 Task: Open Card User Acceptance Testing in Board Diversity and Inclusion Metrics and Reporting to Workspace Customer Relationship Management and add a team member Softage.2@softage.net, a label Green, a checklist Translation, an attachment from your computer, a color Green and finally, add a card description 'Schedule team training session on new software' and a comment 'Given the potential impact of this task on our company long-term goals, let us ensure that we approach it with a sense of strategic foresight.'. Add a start date 'Jan 11, 1900' with a due date 'Jan 18, 1900'
Action: Mouse moved to (100, 362)
Screenshot: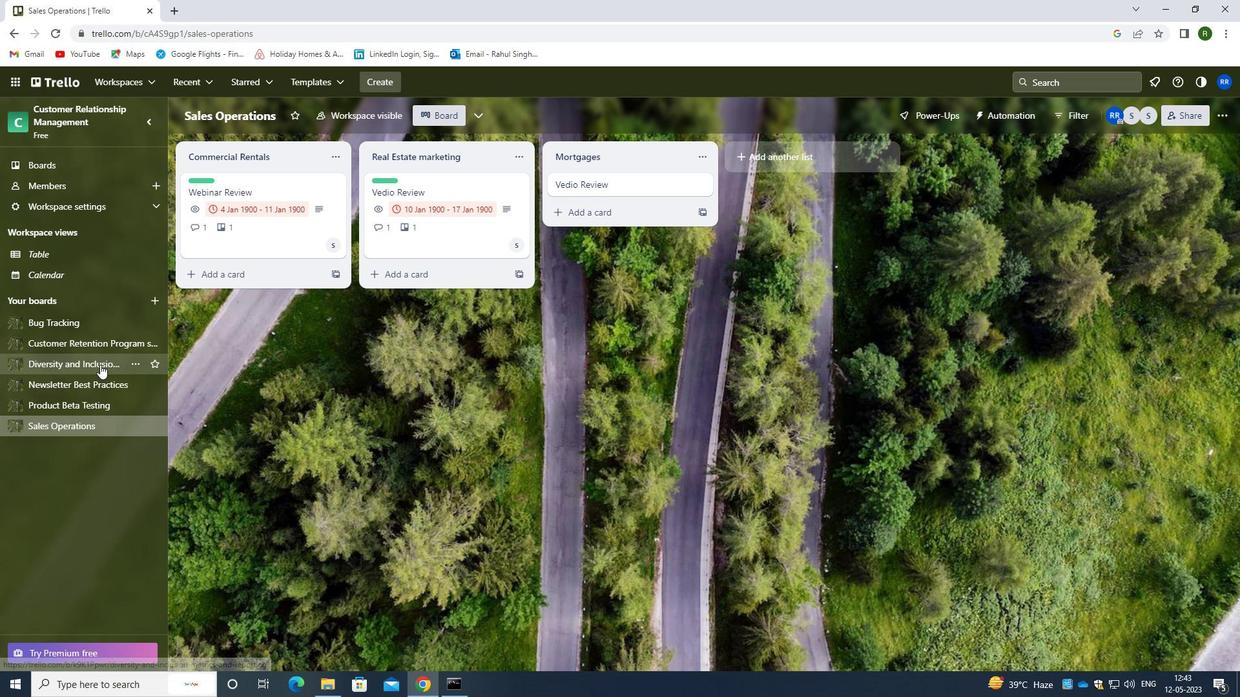 
Action: Mouse pressed left at (100, 362)
Screenshot: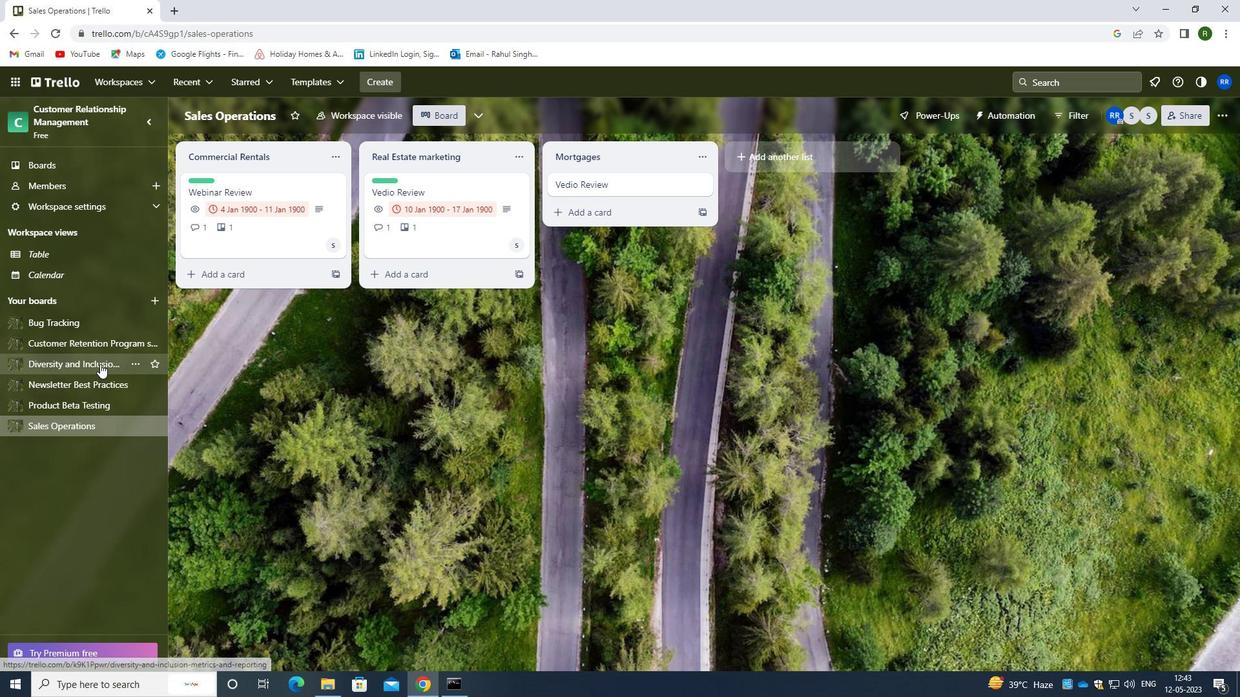 
Action: Mouse moved to (520, 184)
Screenshot: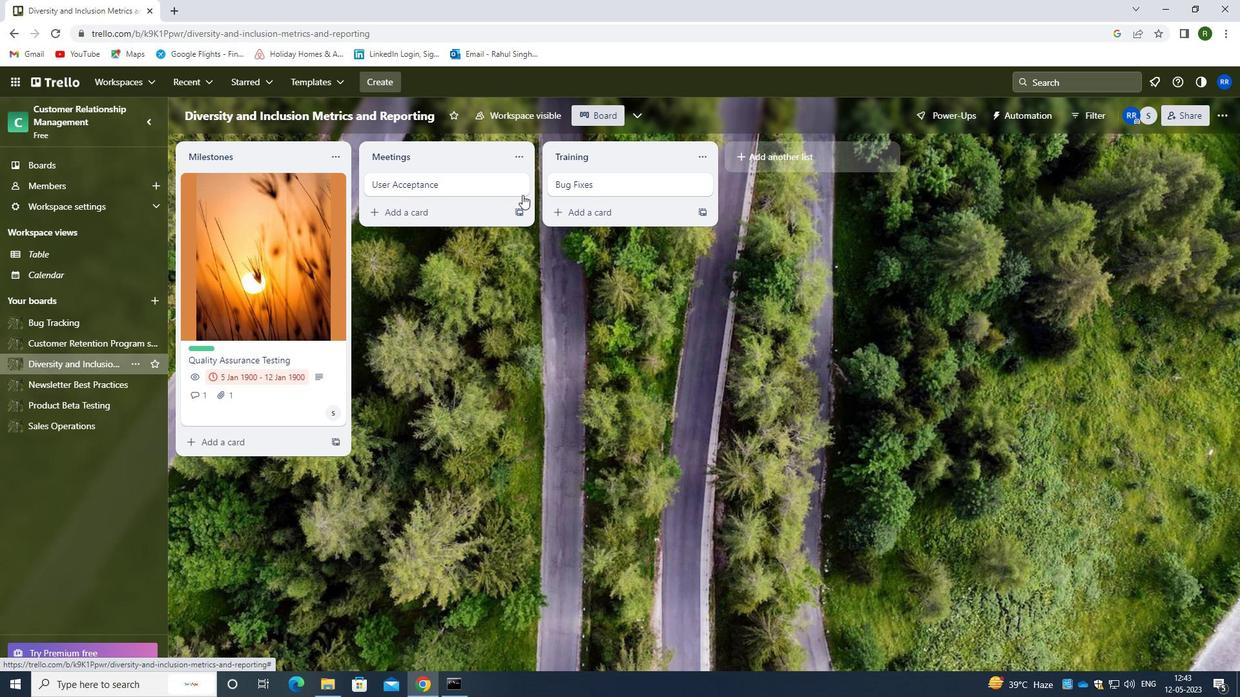 
Action: Mouse pressed left at (520, 184)
Screenshot: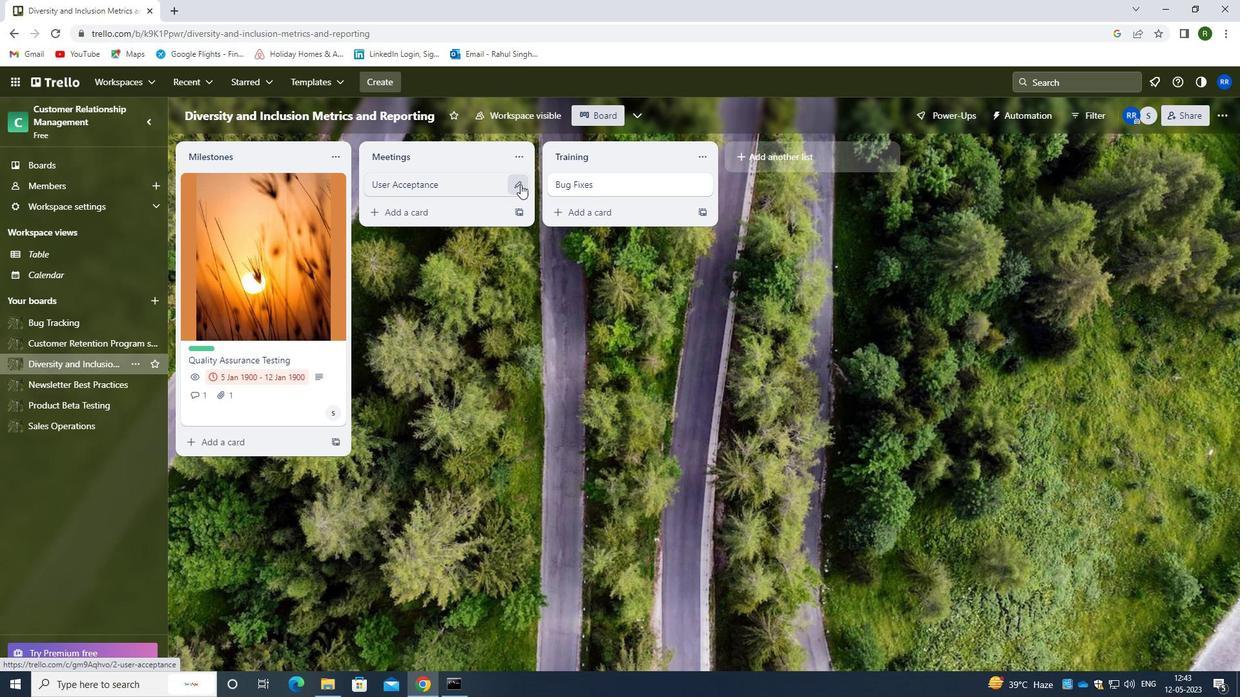 
Action: Mouse moved to (578, 184)
Screenshot: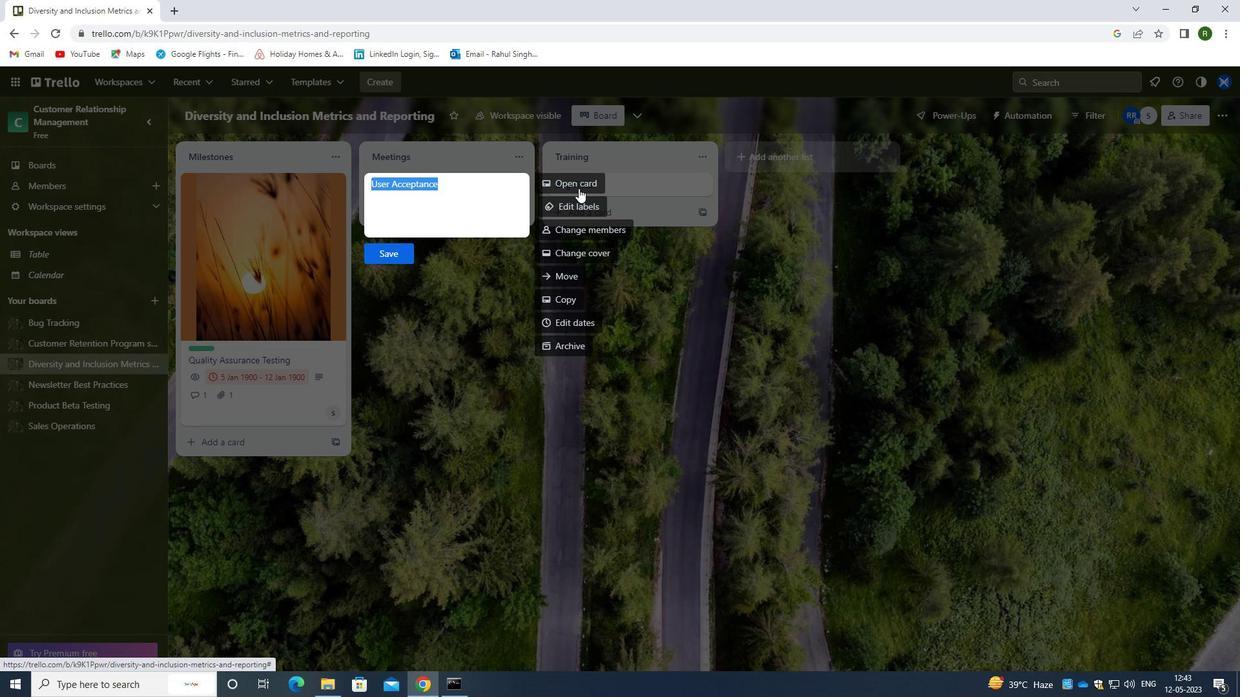 
Action: Mouse pressed left at (578, 184)
Screenshot: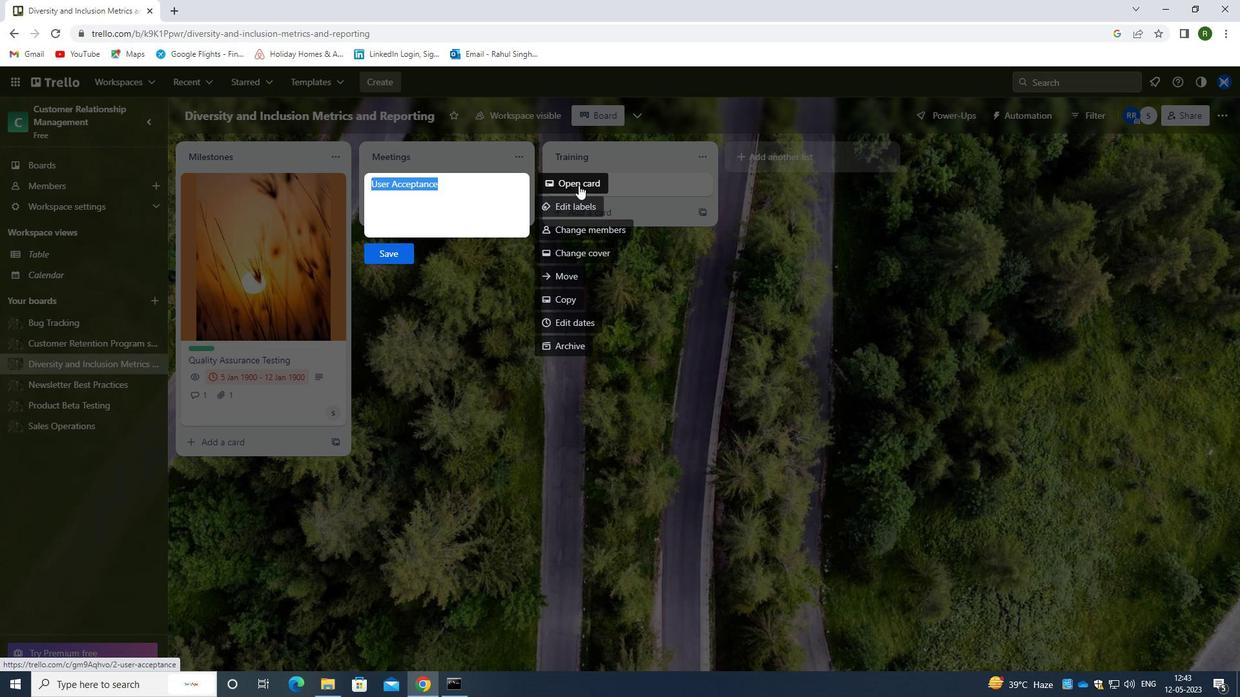 
Action: Mouse moved to (782, 226)
Screenshot: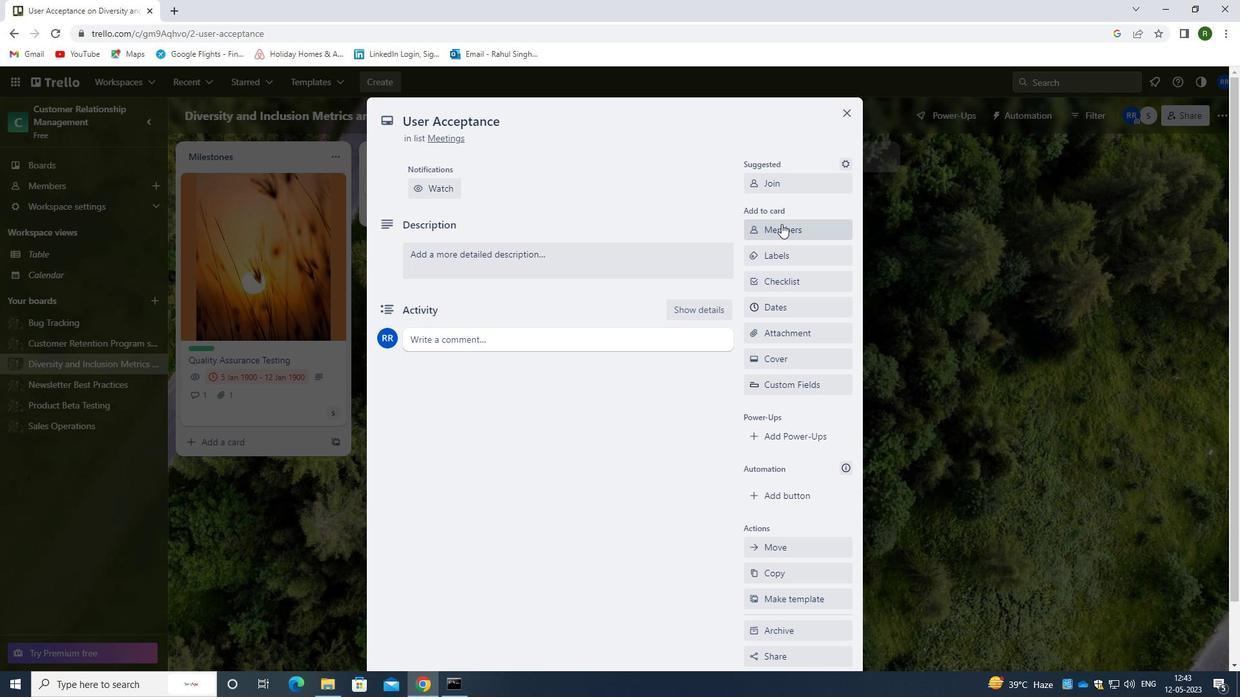 
Action: Mouse pressed left at (782, 226)
Screenshot: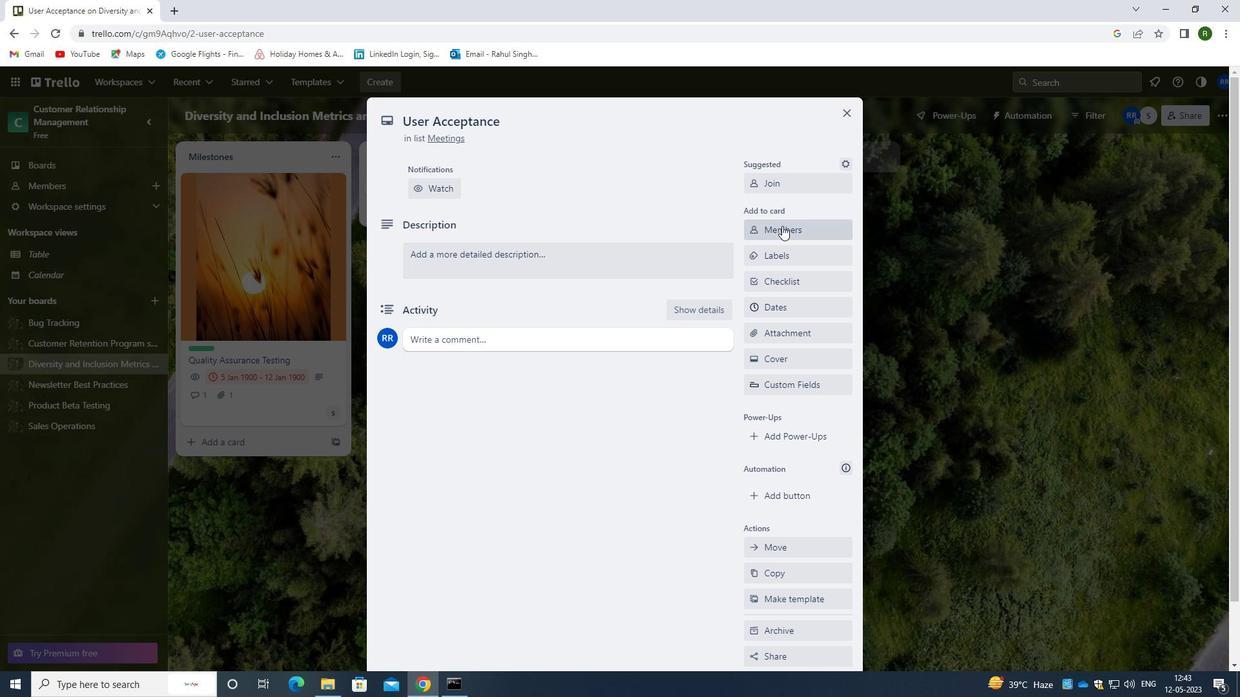 
Action: Mouse moved to (676, 334)
Screenshot: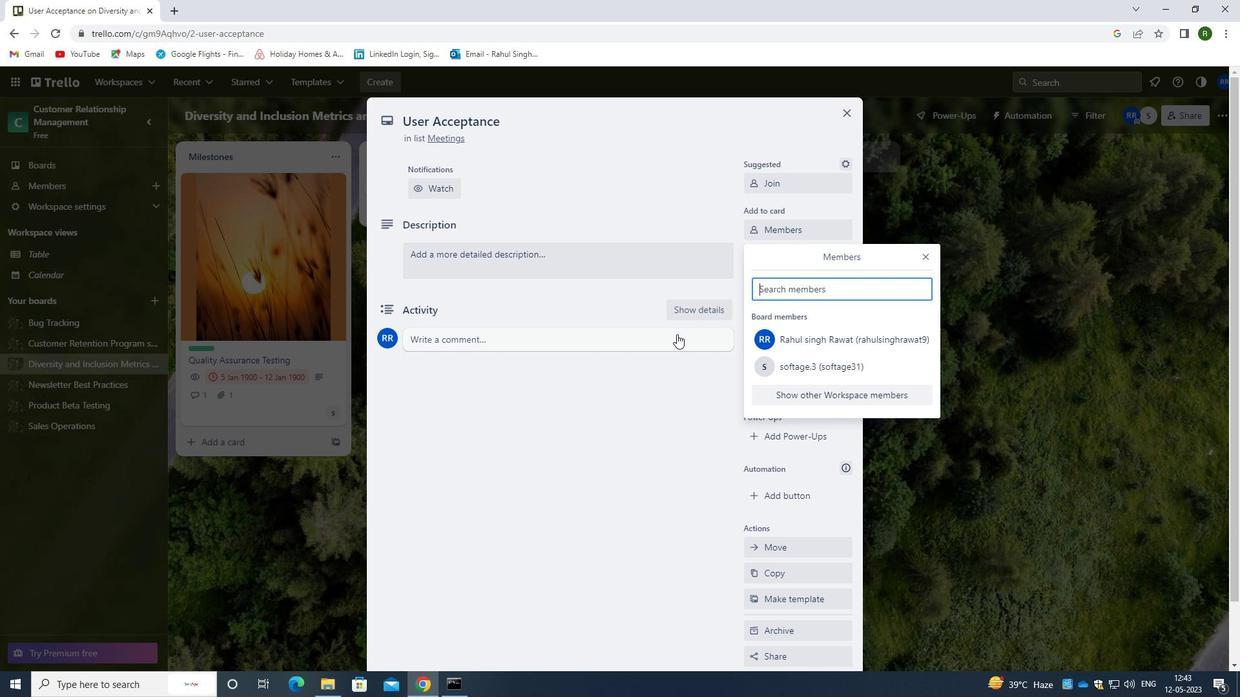 
Action: Key pressed <Key.caps_lock>s<Key.caps_lock>Oftage.2<Key.shift>@SOFTAGE.NET
Screenshot: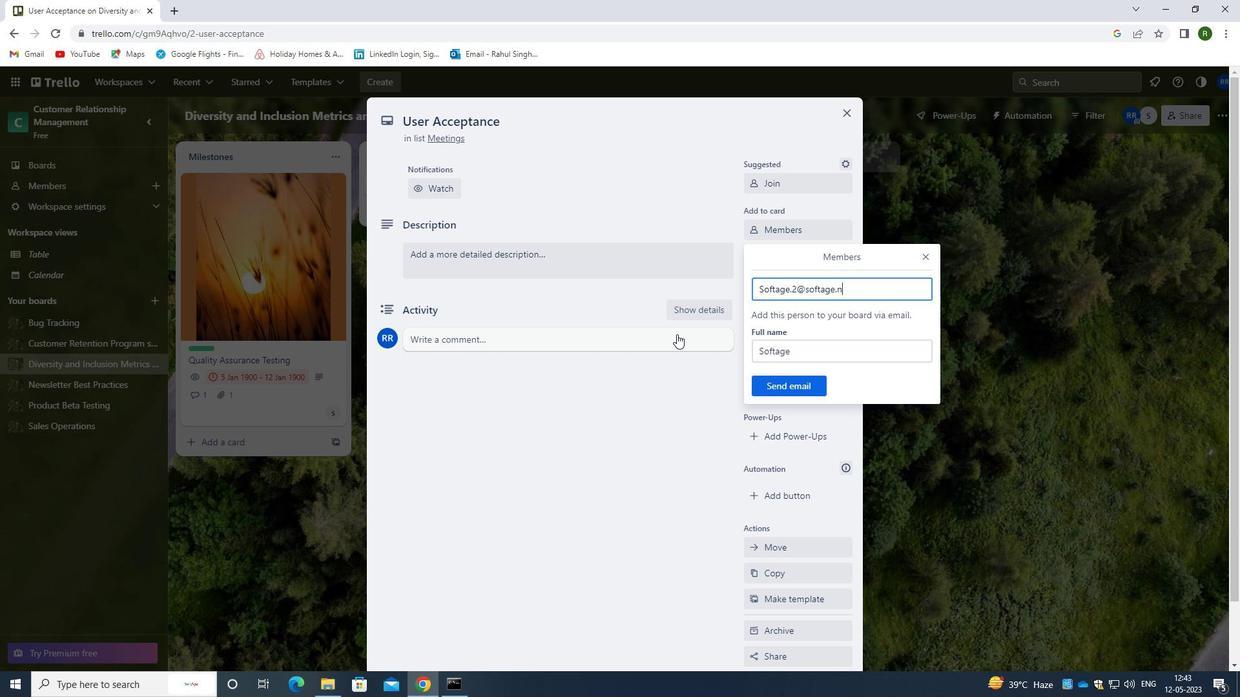 
Action: Mouse moved to (773, 382)
Screenshot: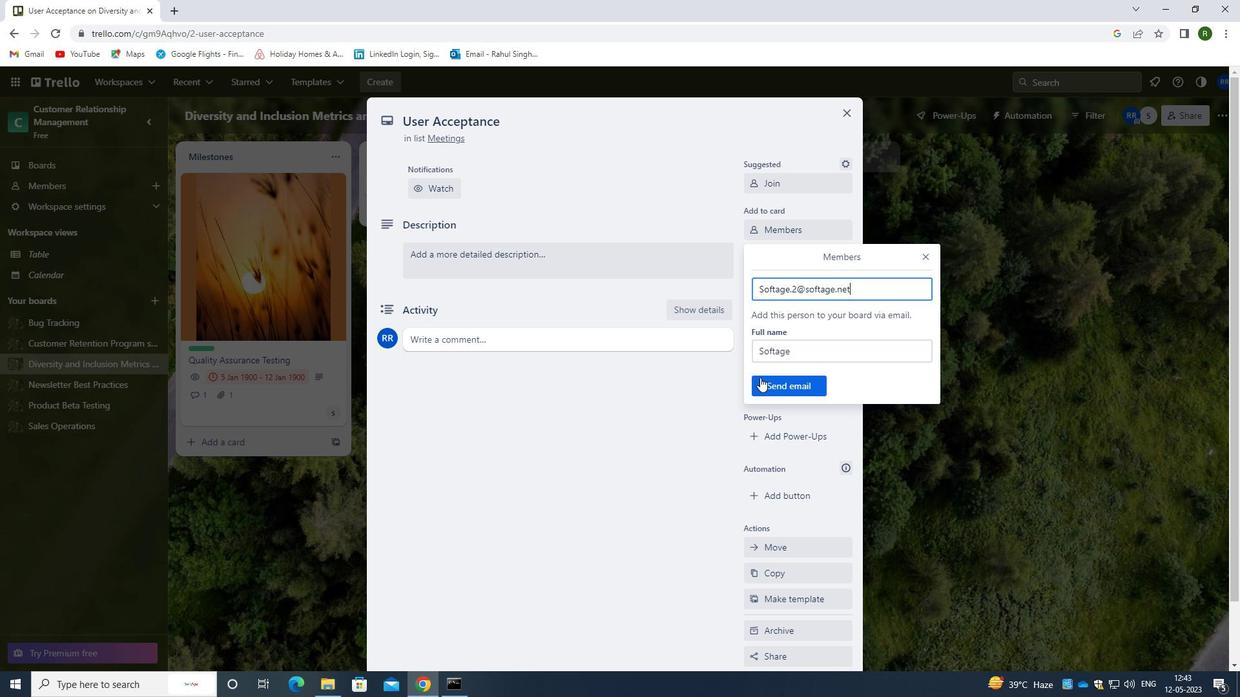 
Action: Mouse pressed left at (773, 382)
Screenshot: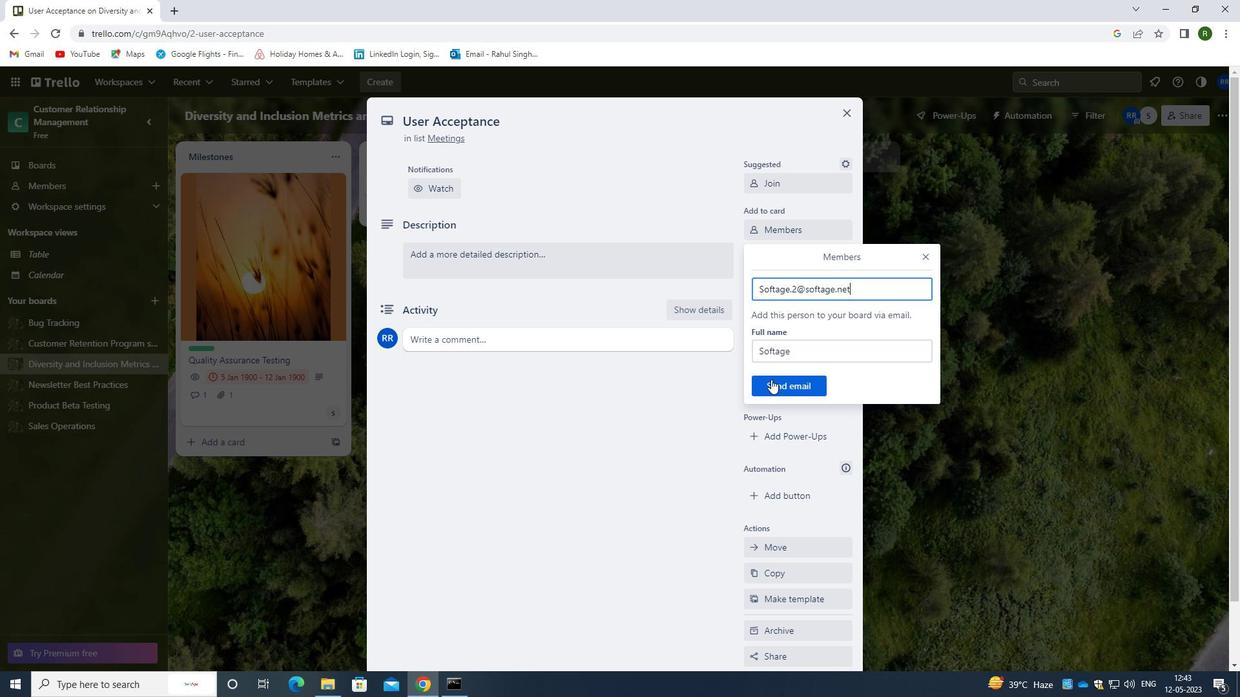 
Action: Mouse moved to (786, 256)
Screenshot: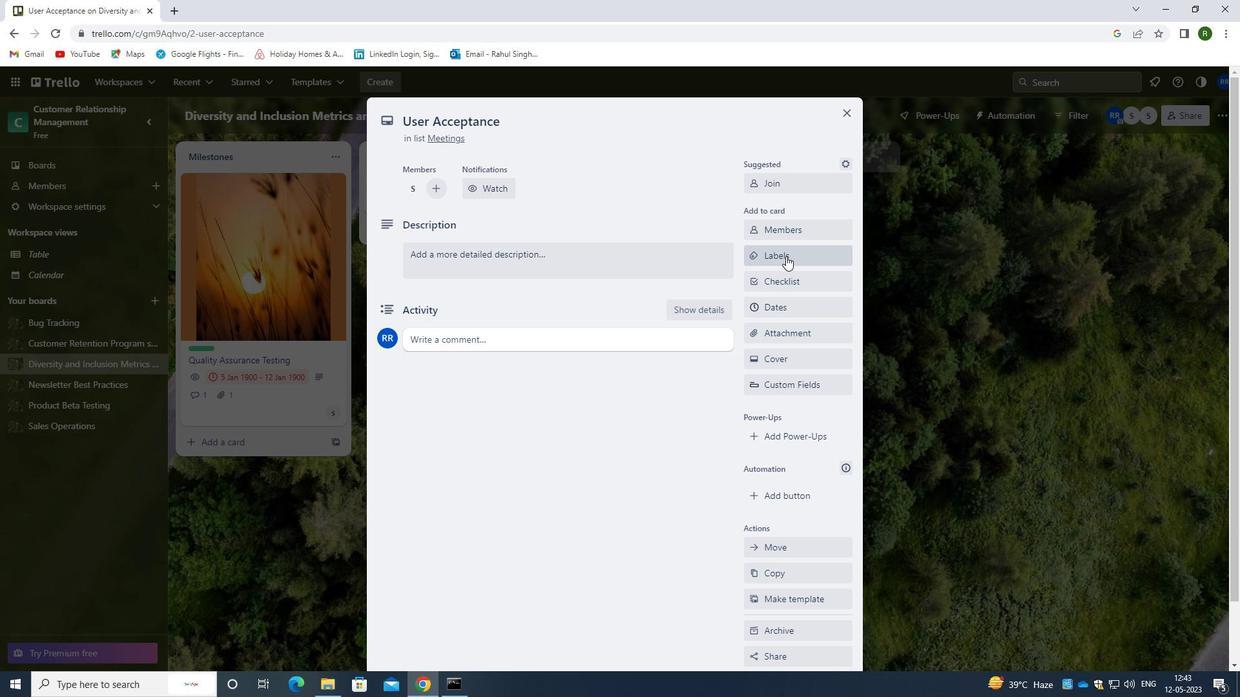 
Action: Mouse pressed left at (786, 256)
Screenshot: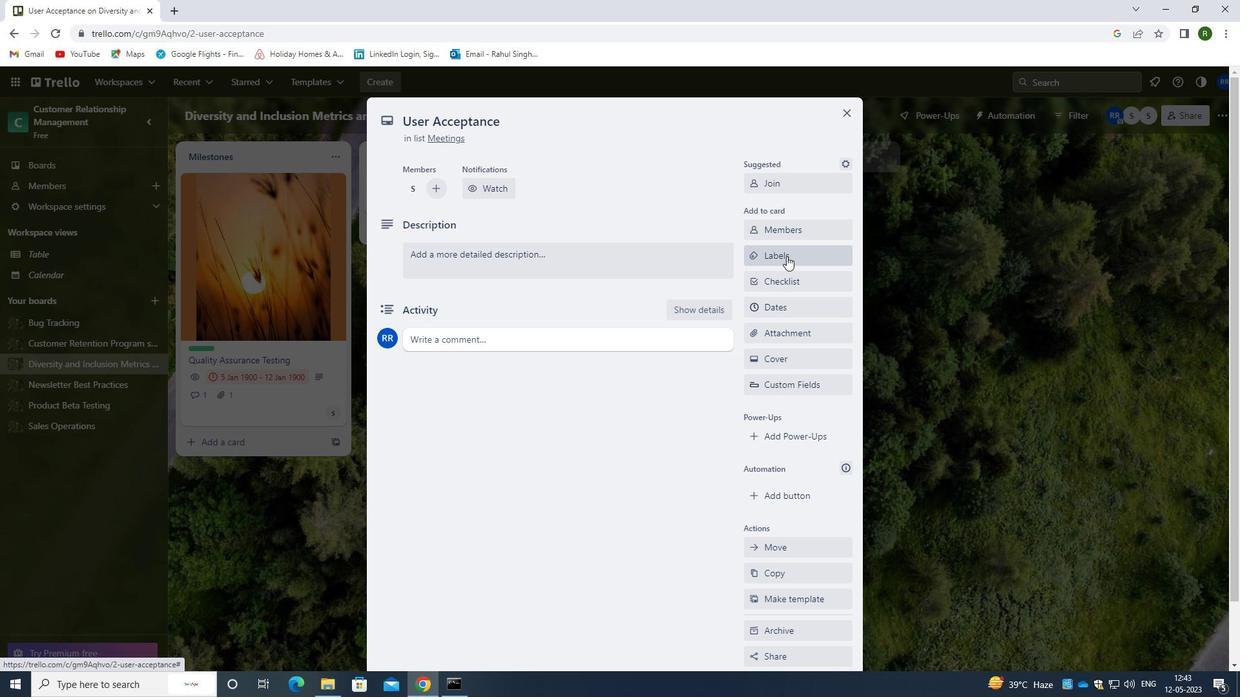
Action: Mouse moved to (802, 304)
Screenshot: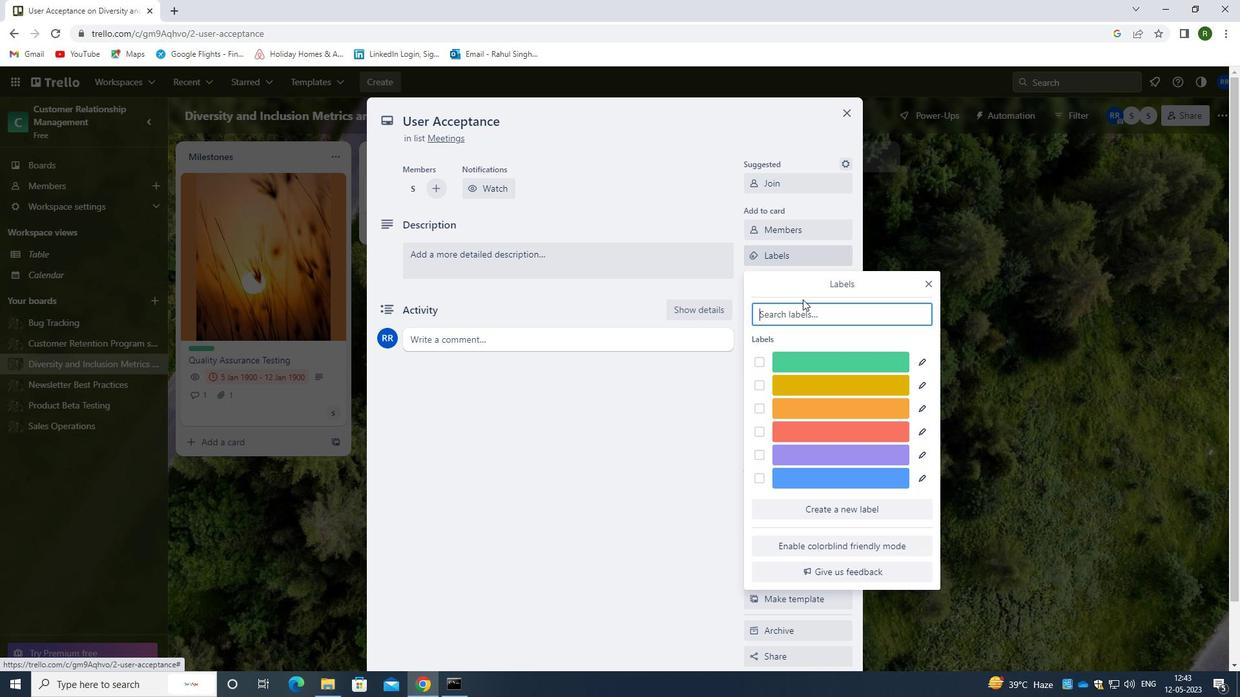 
Action: Key pressed GREEN
Screenshot: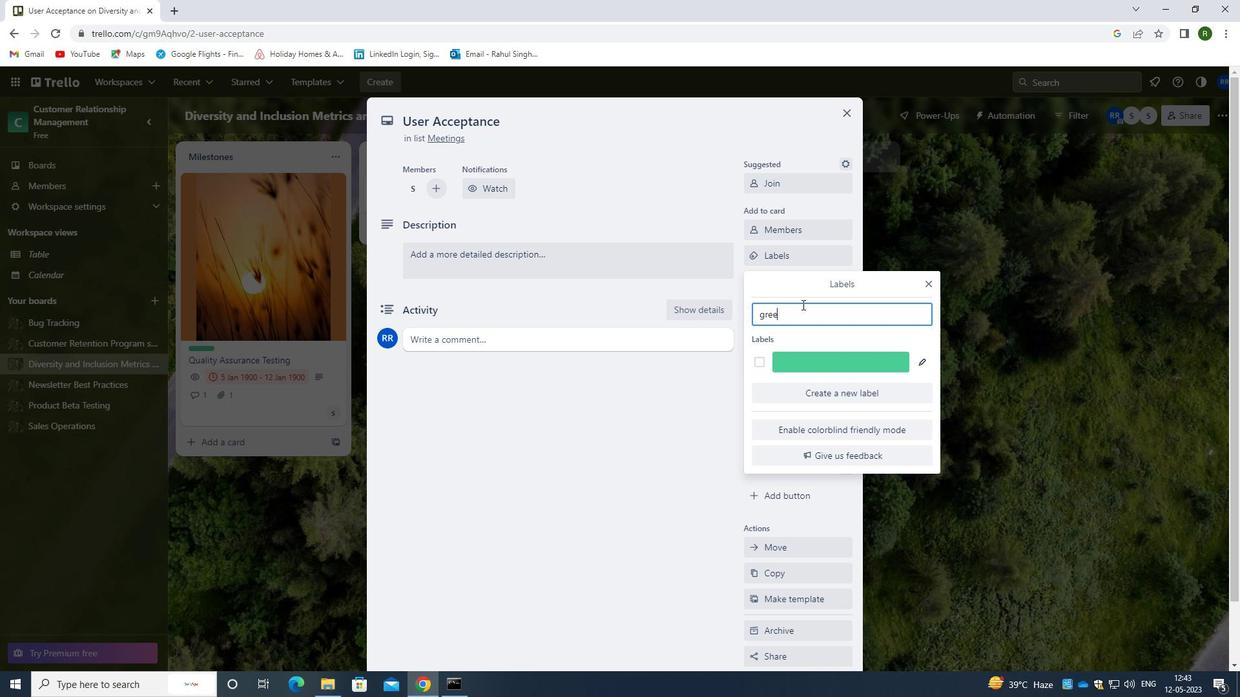
Action: Mouse moved to (756, 360)
Screenshot: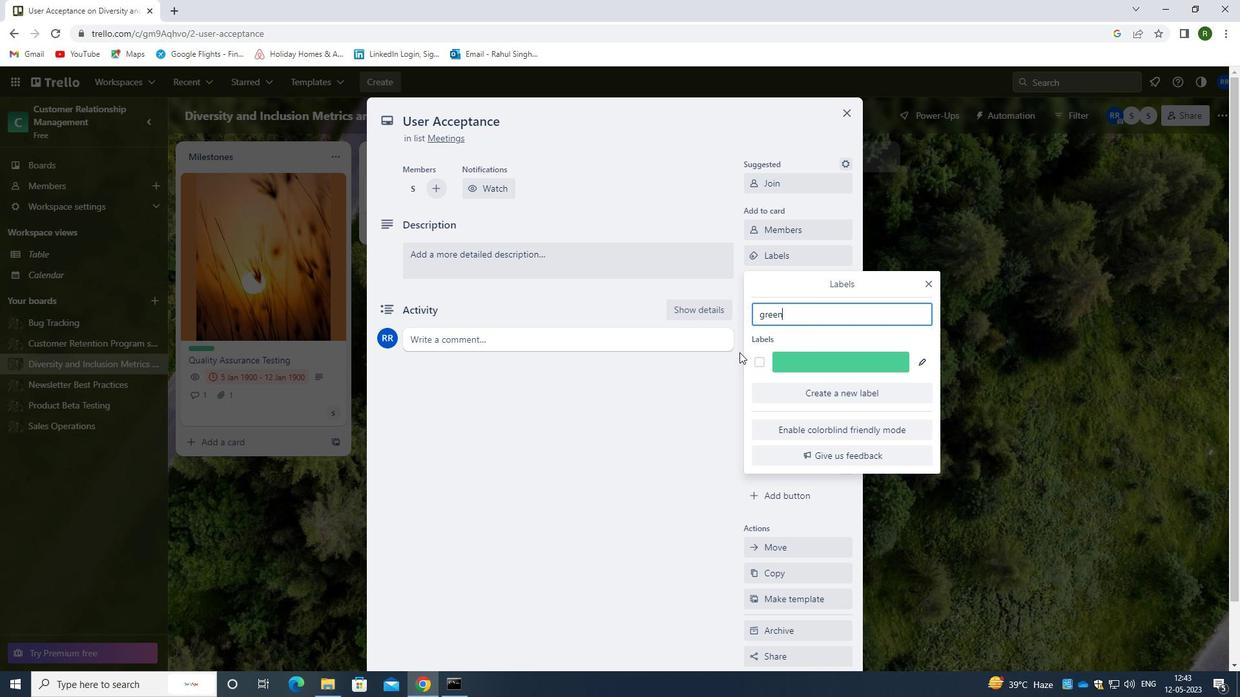 
Action: Mouse pressed left at (756, 360)
Screenshot: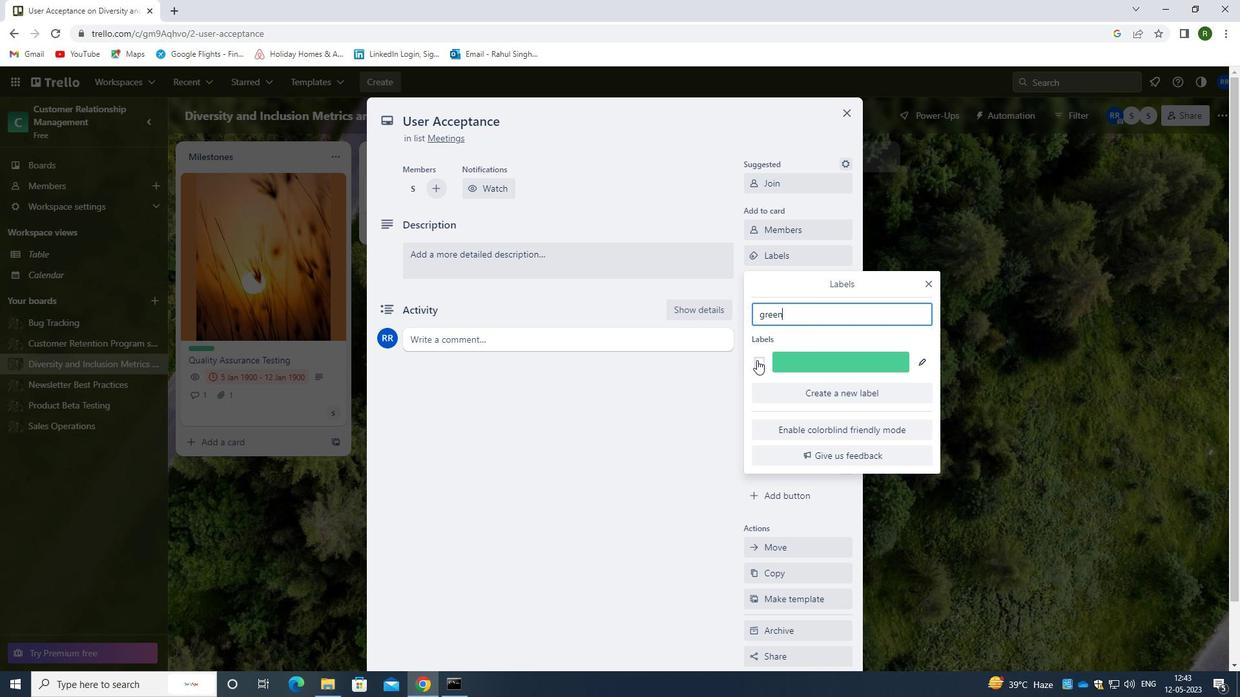 
Action: Mouse moved to (651, 397)
Screenshot: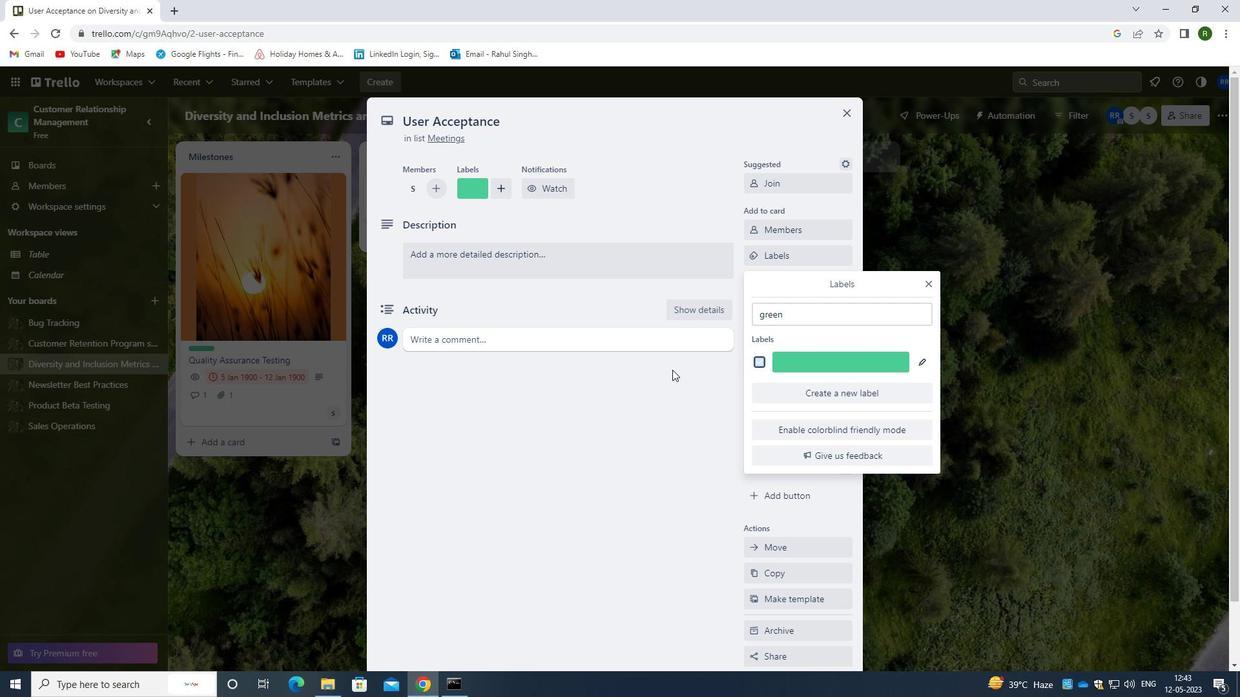 
Action: Mouse pressed left at (651, 397)
Screenshot: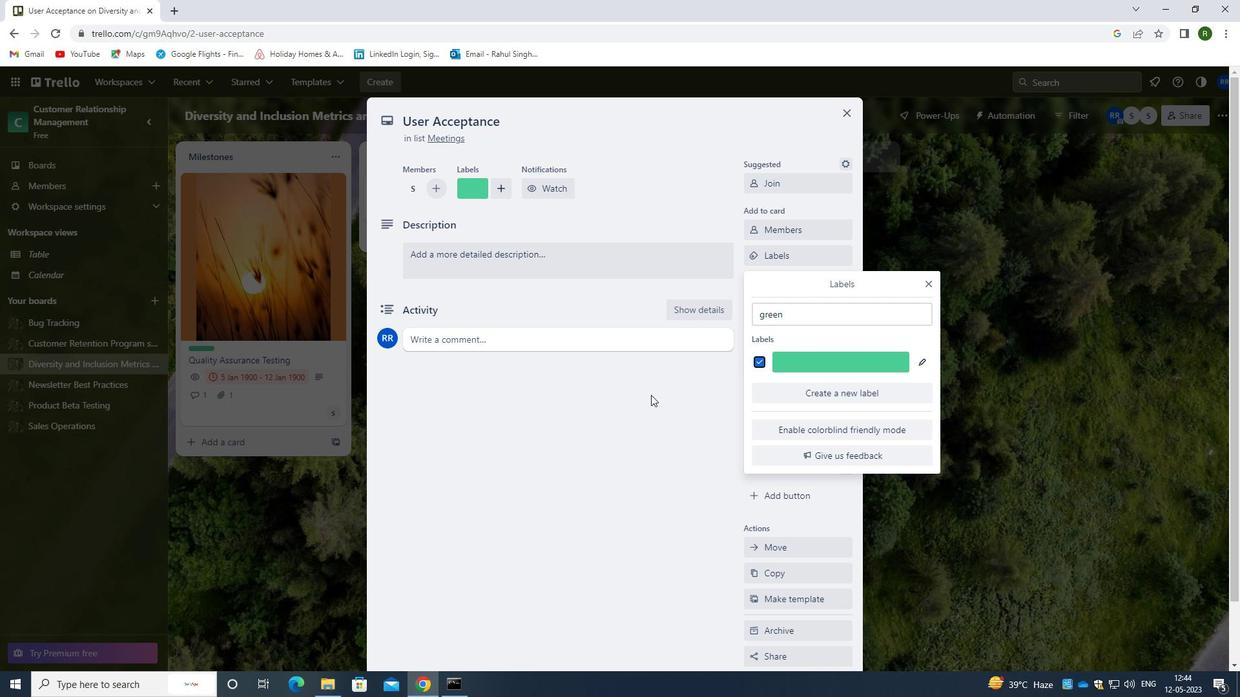 
Action: Mouse moved to (796, 284)
Screenshot: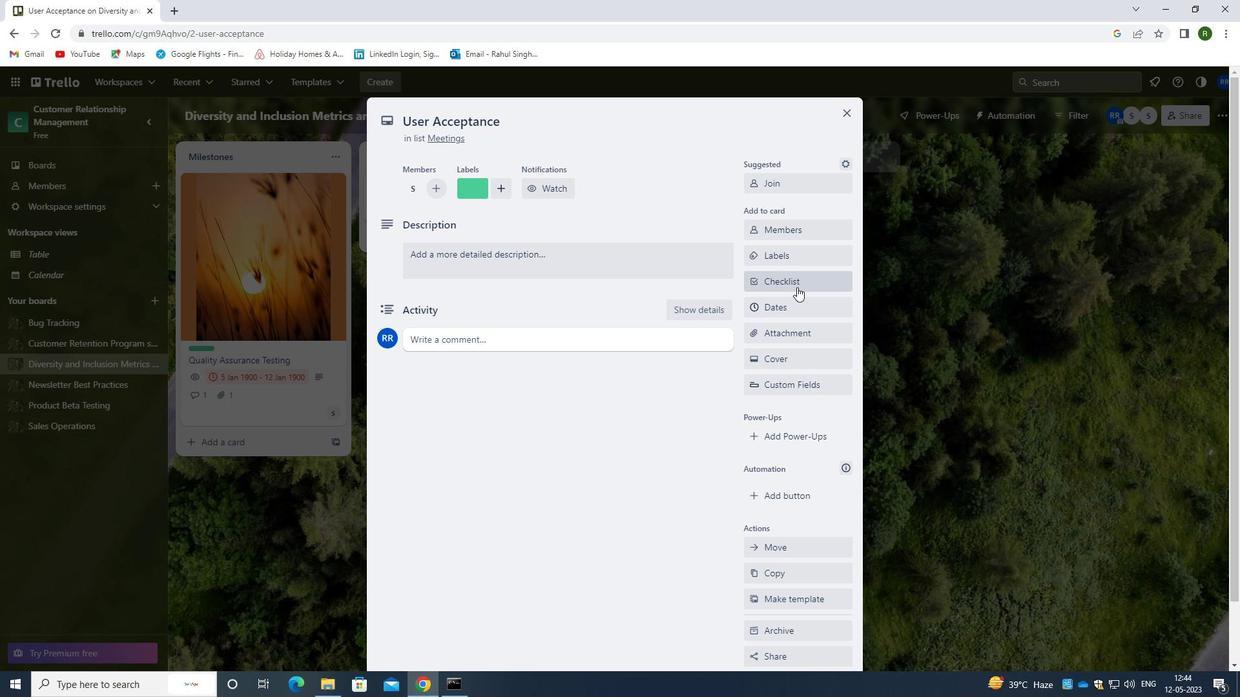 
Action: Mouse pressed left at (796, 284)
Screenshot: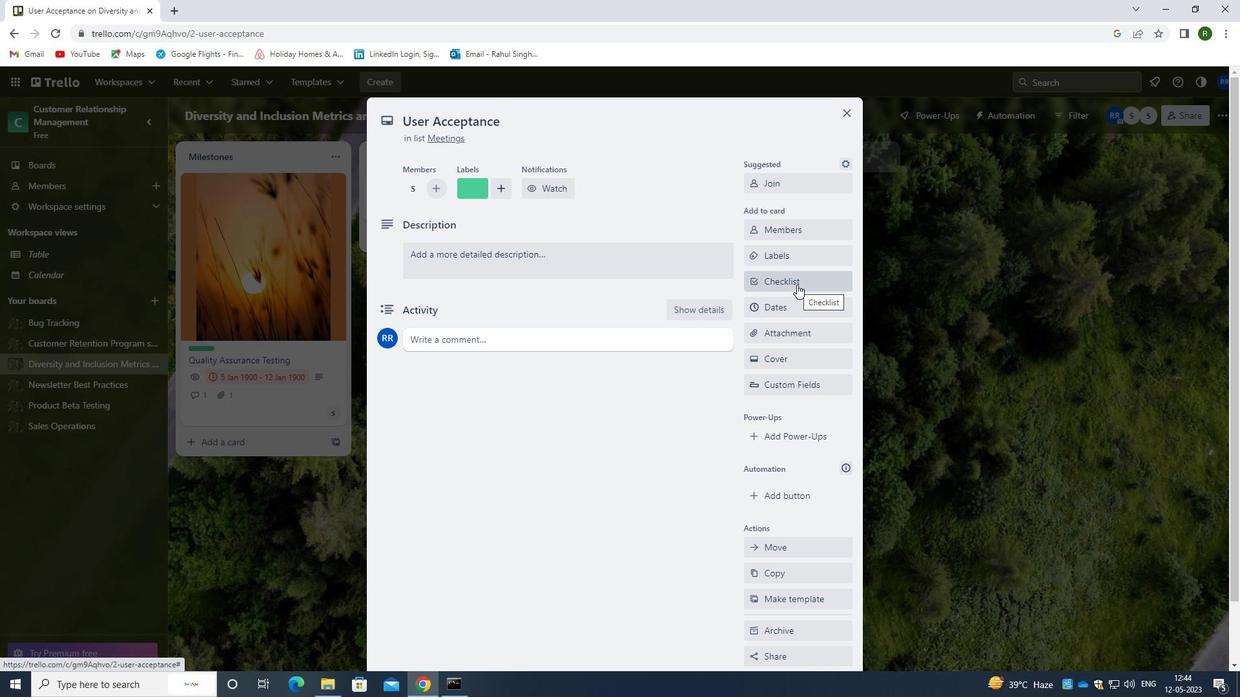 
Action: Key pressed <Key.shift>TRANSLATION
Screenshot: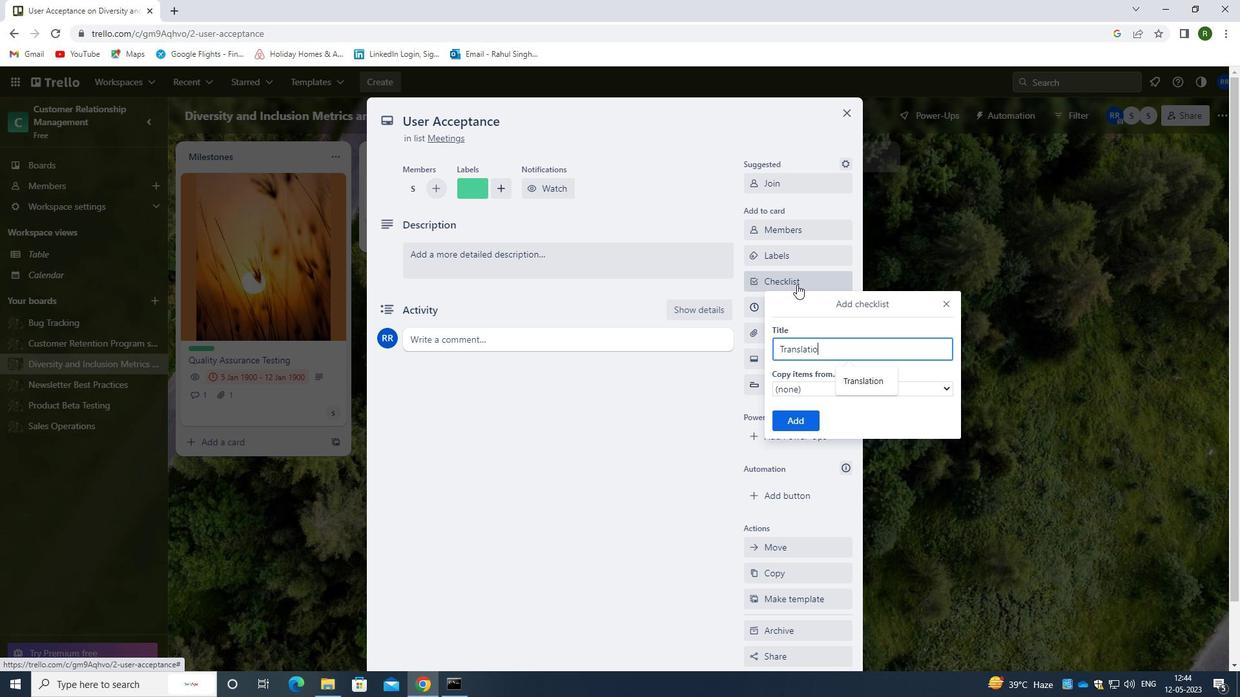 
Action: Mouse moved to (782, 426)
Screenshot: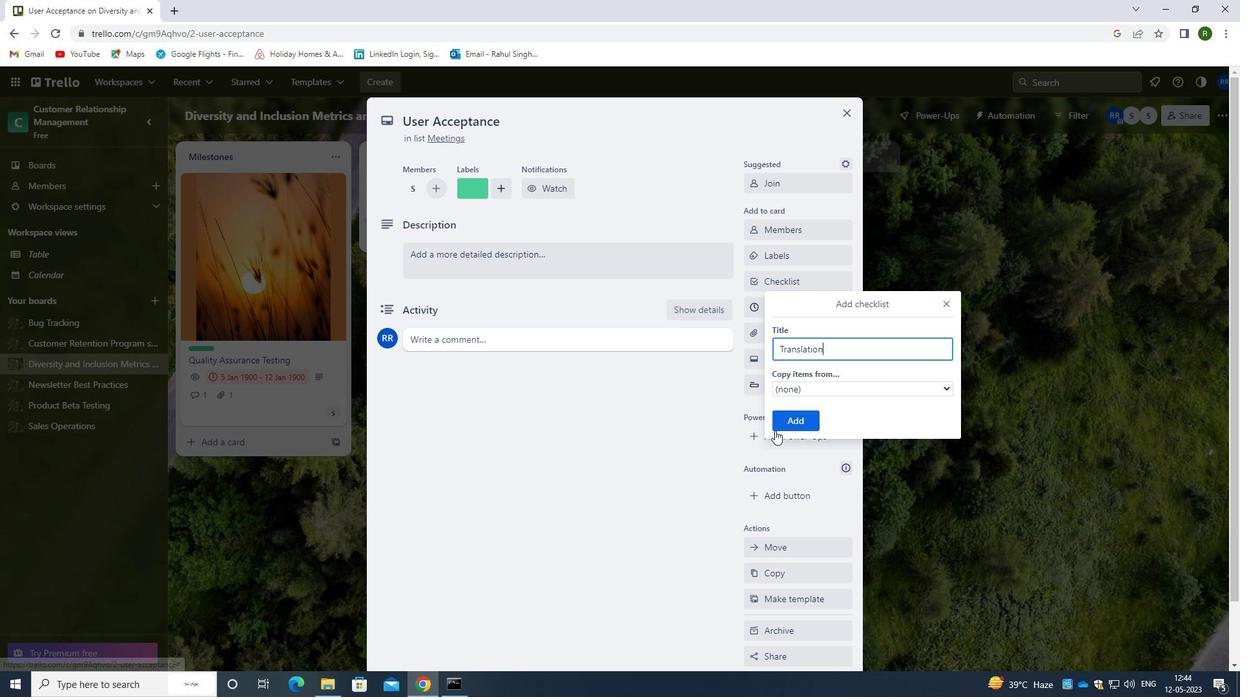 
Action: Mouse pressed left at (782, 426)
Screenshot: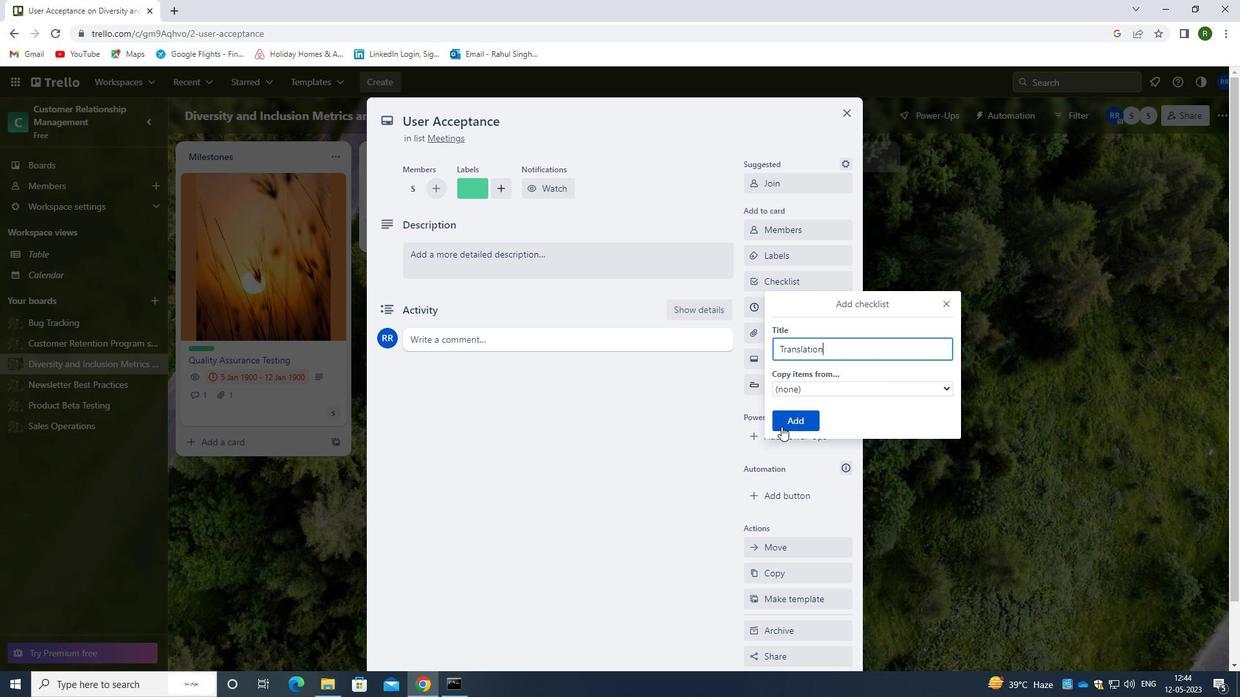 
Action: Mouse moved to (777, 337)
Screenshot: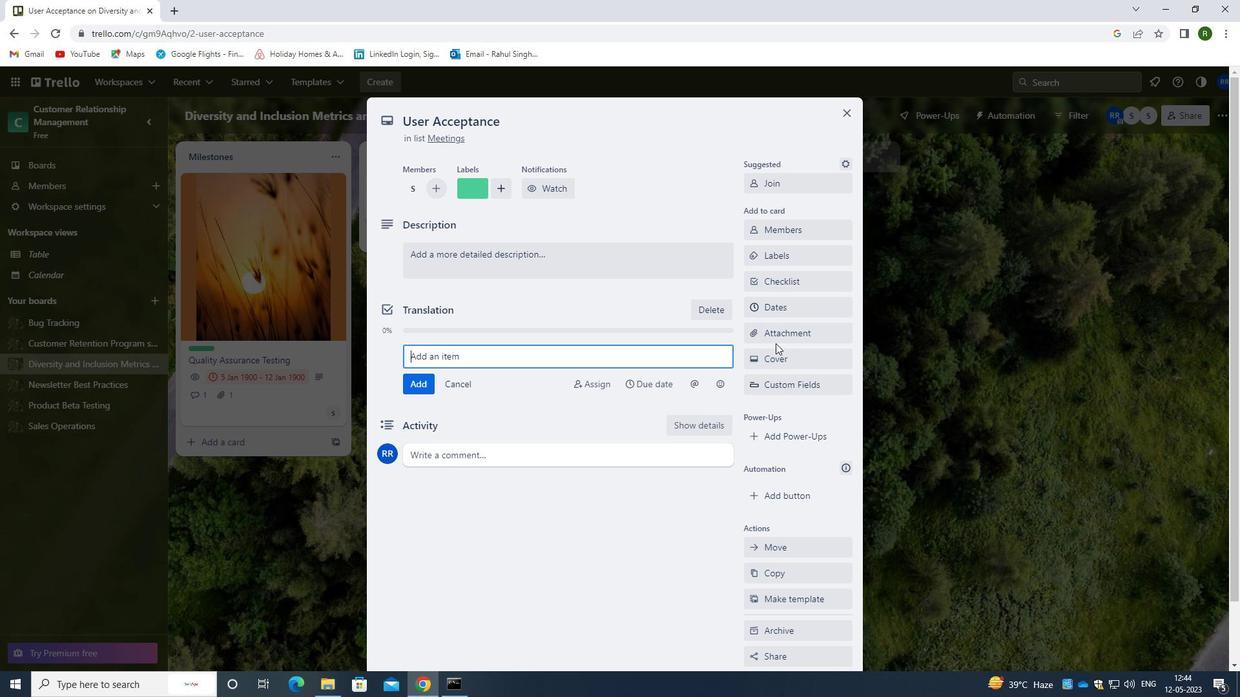 
Action: Mouse pressed left at (777, 337)
Screenshot: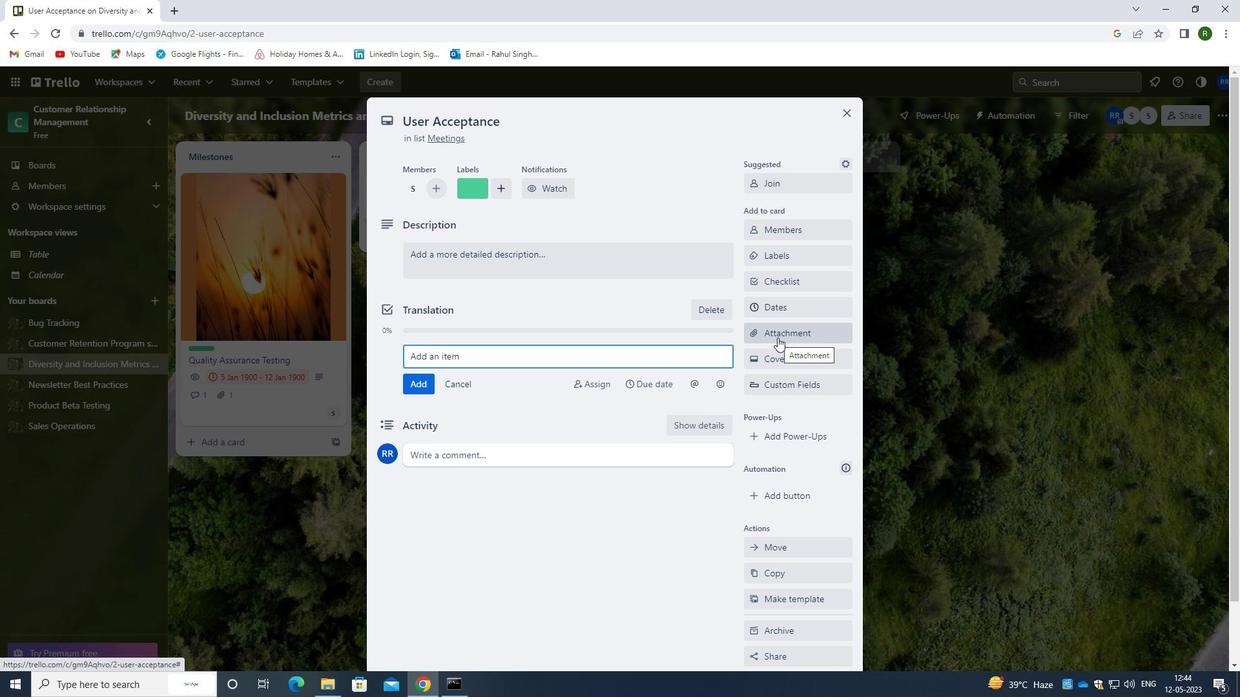 
Action: Mouse moved to (782, 417)
Screenshot: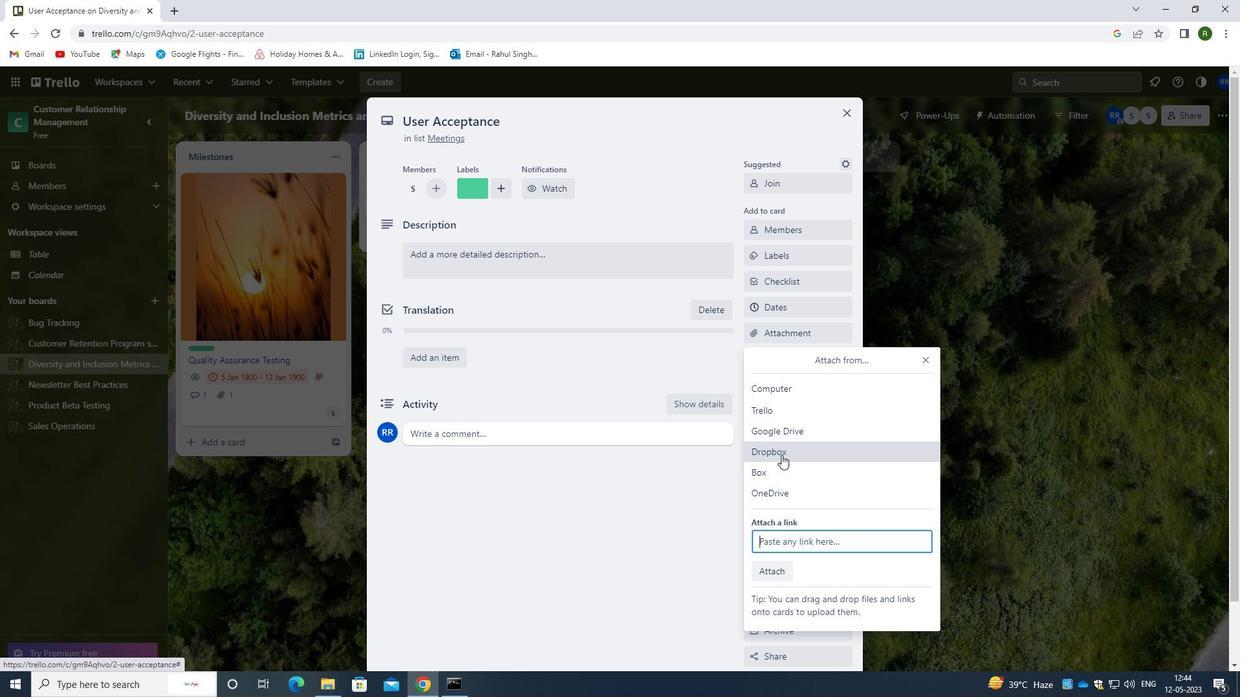 
Action: Mouse pressed left at (782, 417)
Screenshot: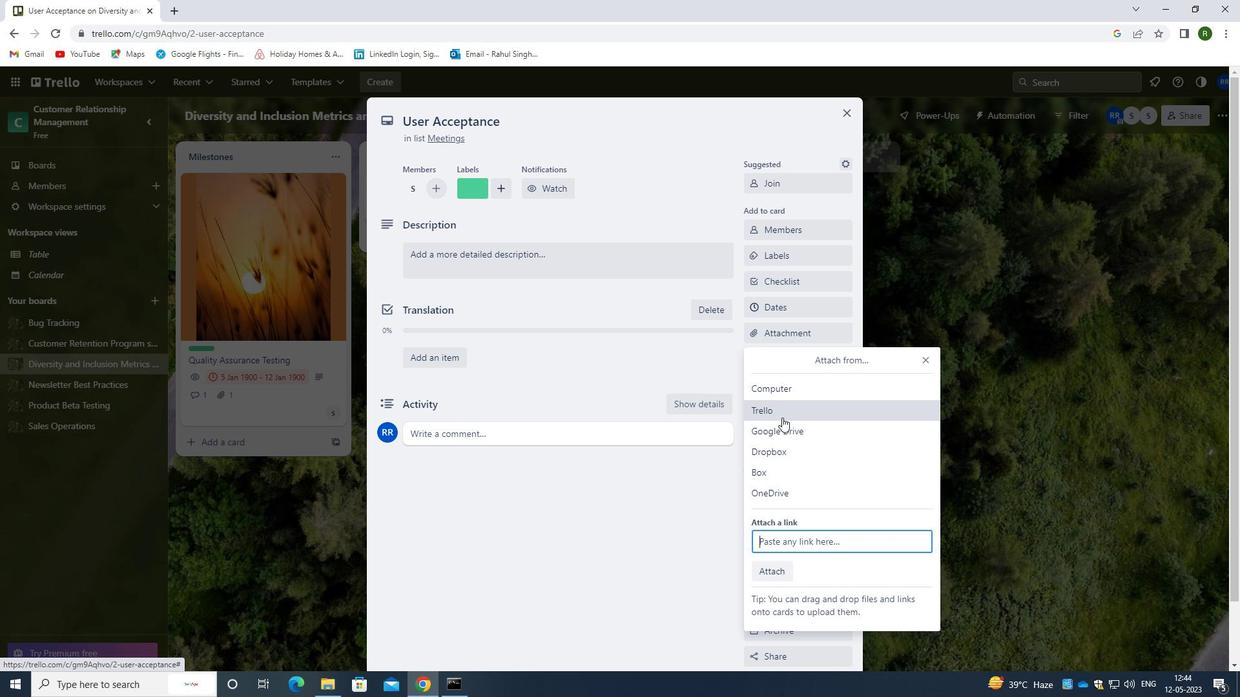 
Action: Mouse moved to (791, 563)
Screenshot: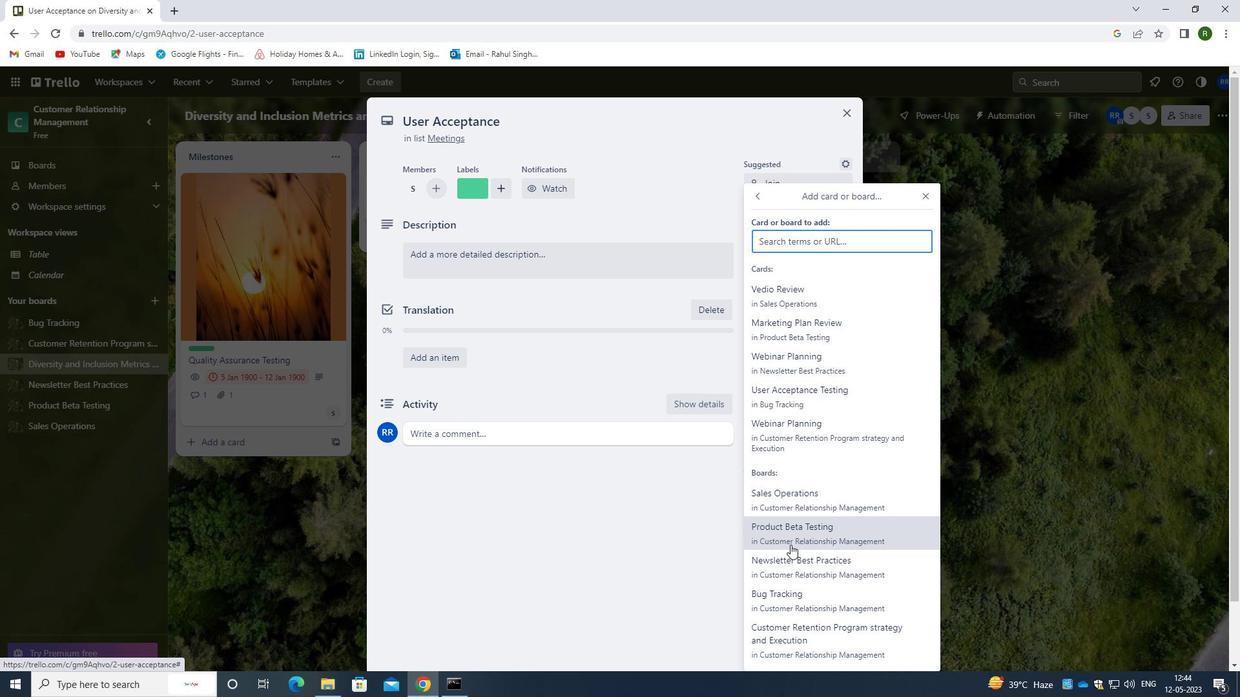 
Action: Mouse pressed left at (791, 563)
Screenshot: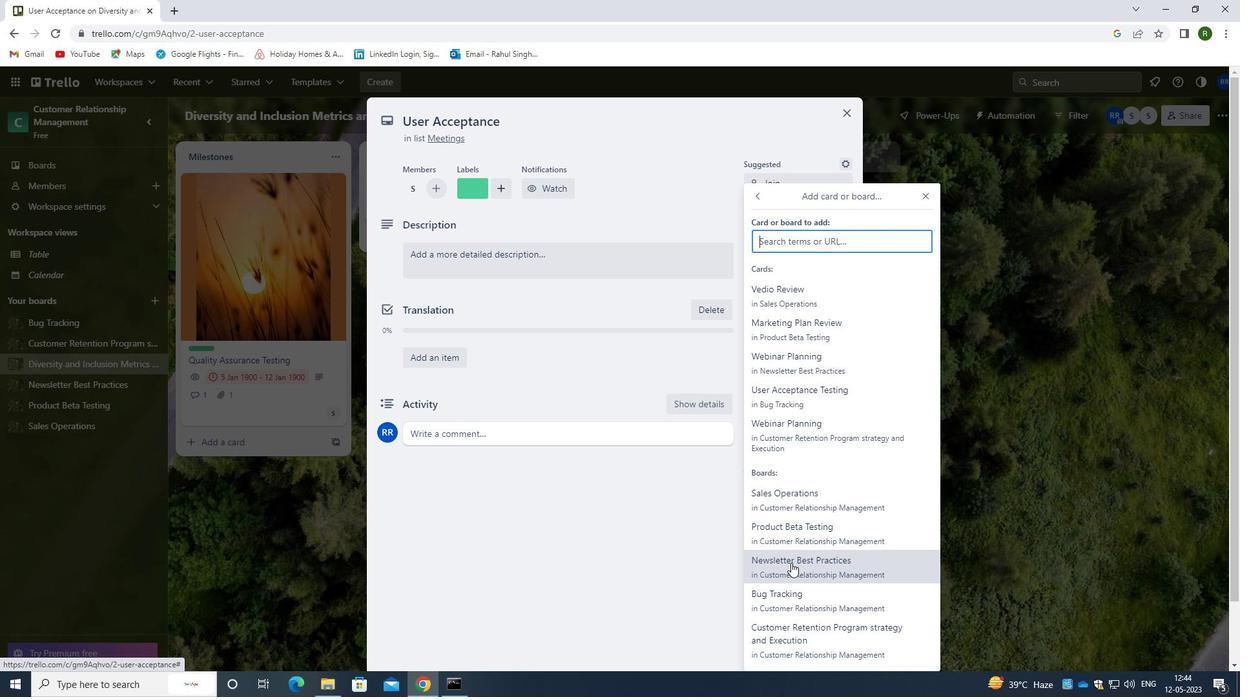 
Action: Mouse moved to (634, 451)
Screenshot: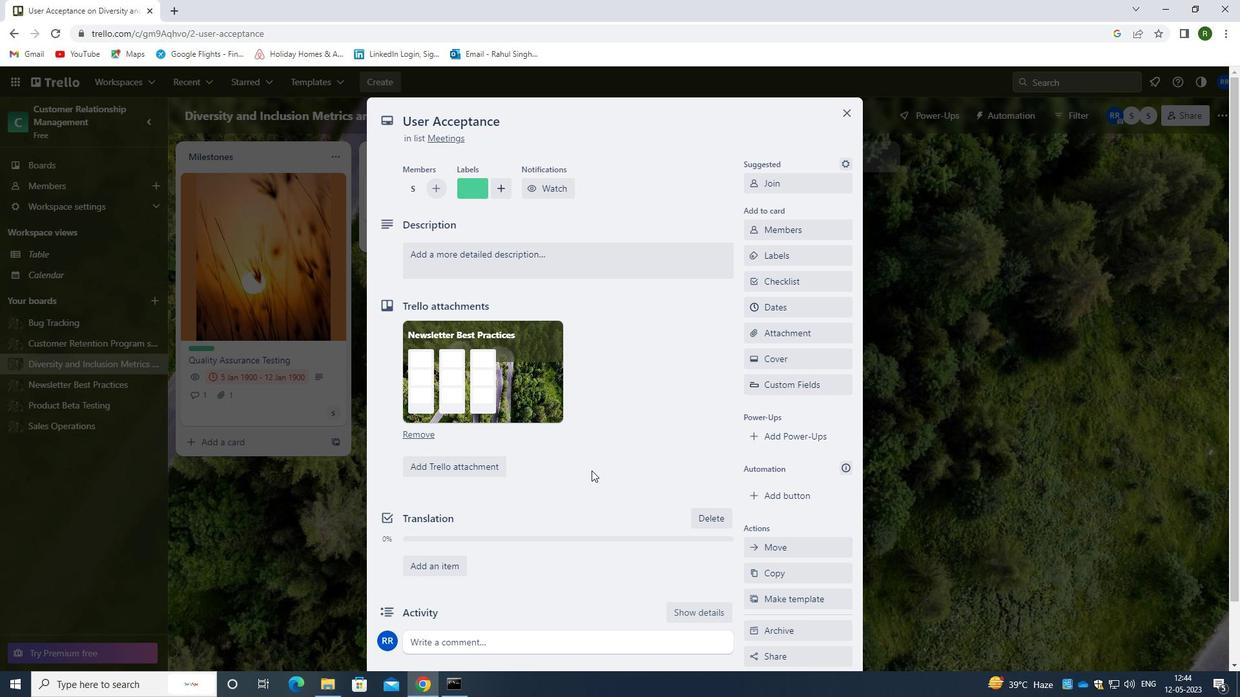 
Action: Mouse scrolled (634, 450) with delta (0, 0)
Screenshot: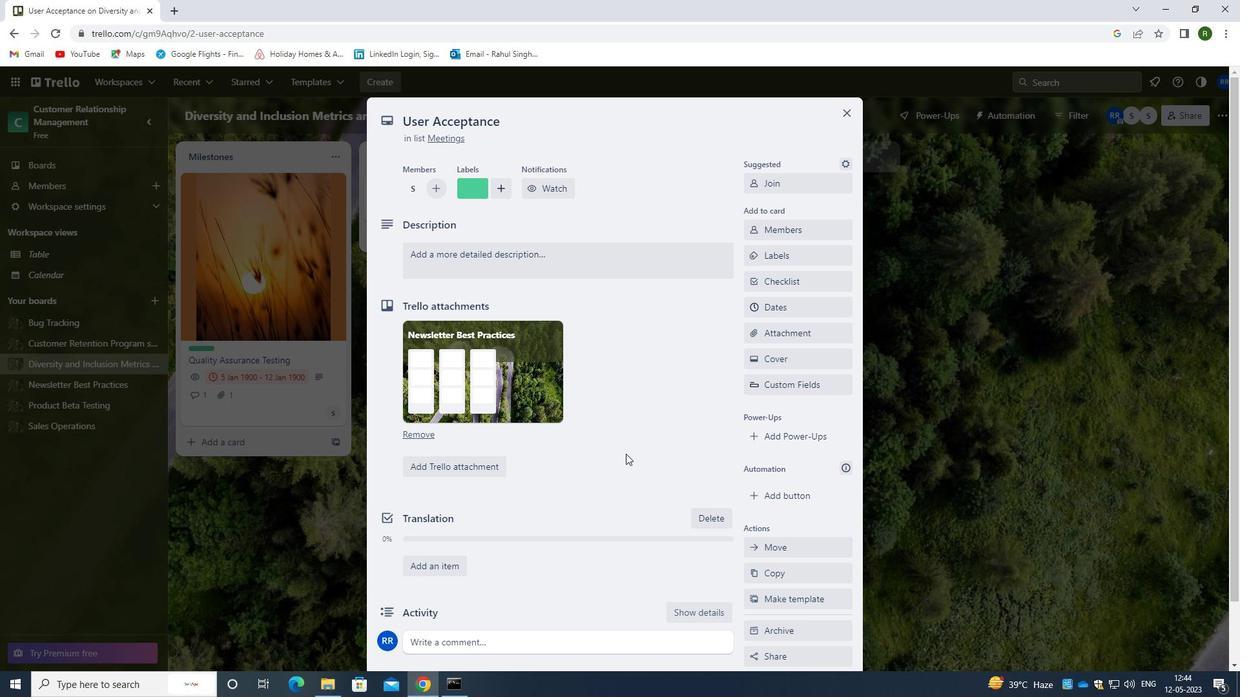 
Action: Mouse scrolled (634, 450) with delta (0, 0)
Screenshot: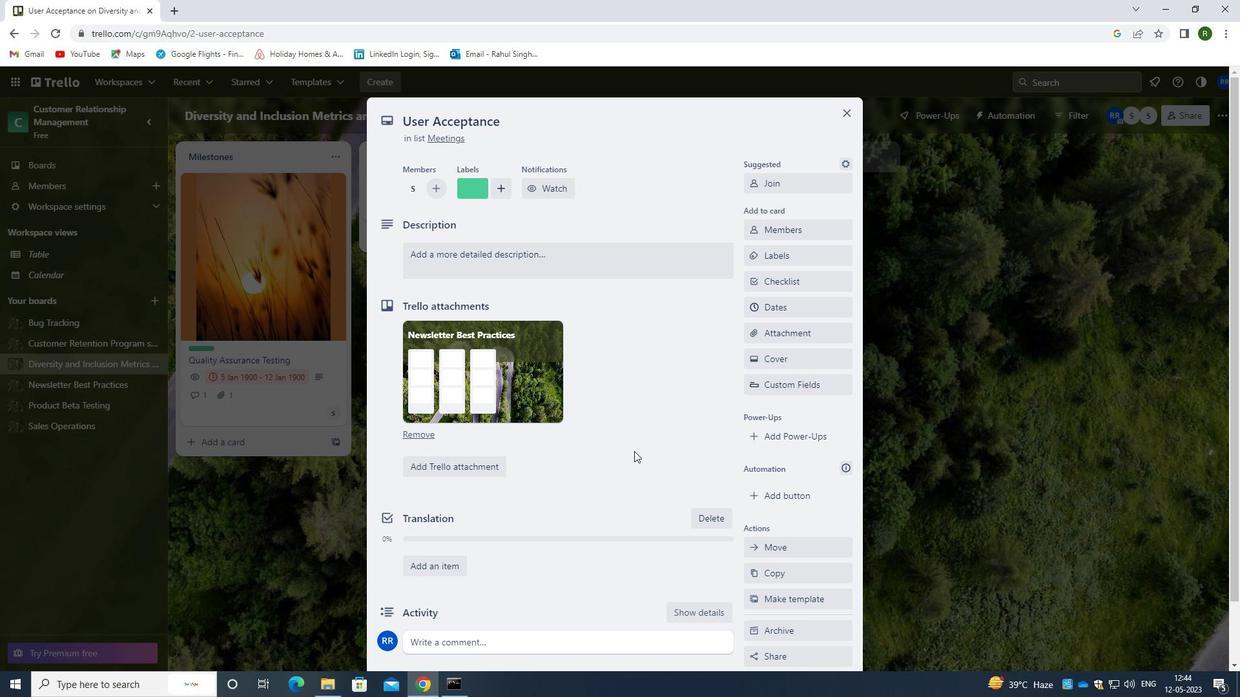 
Action: Mouse moved to (503, 175)
Screenshot: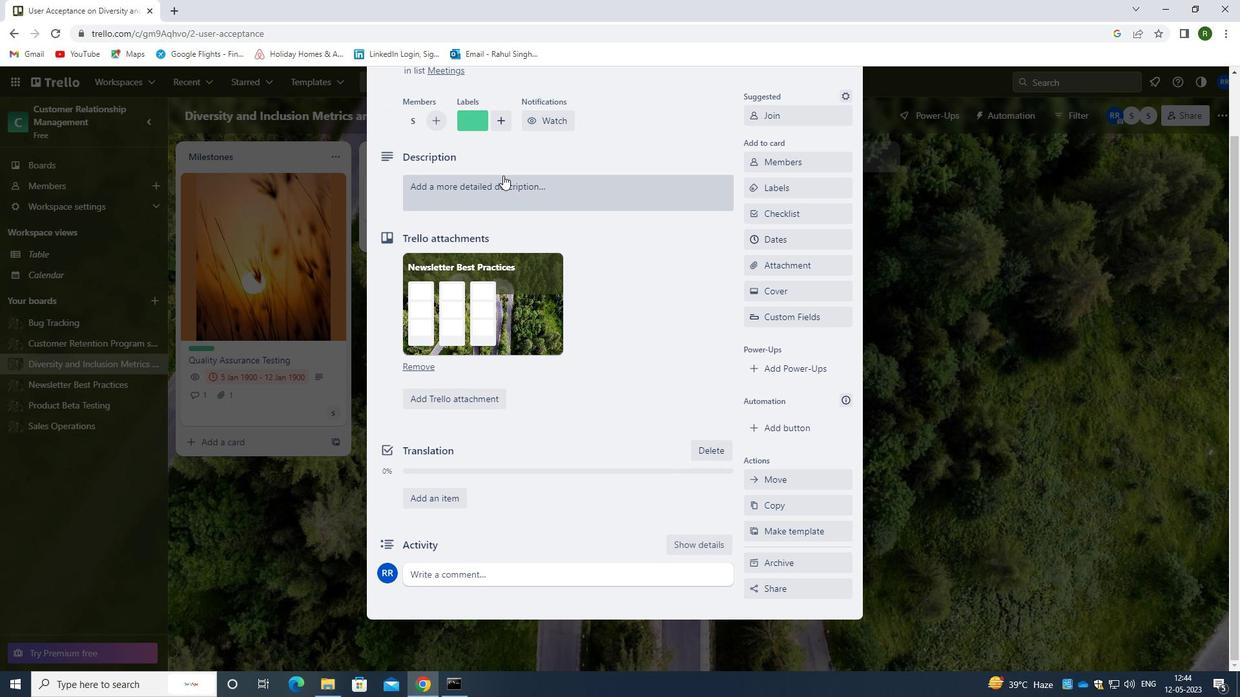 
Action: Mouse pressed left at (503, 175)
Screenshot: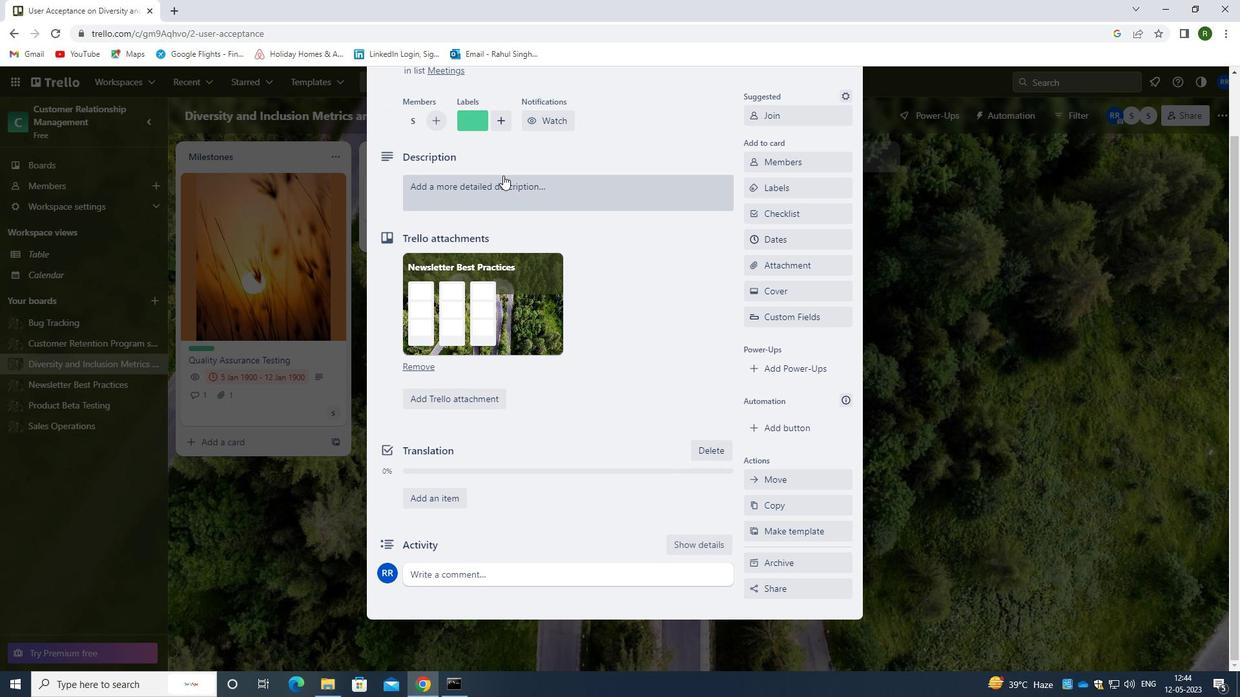 
Action: Mouse moved to (484, 276)
Screenshot: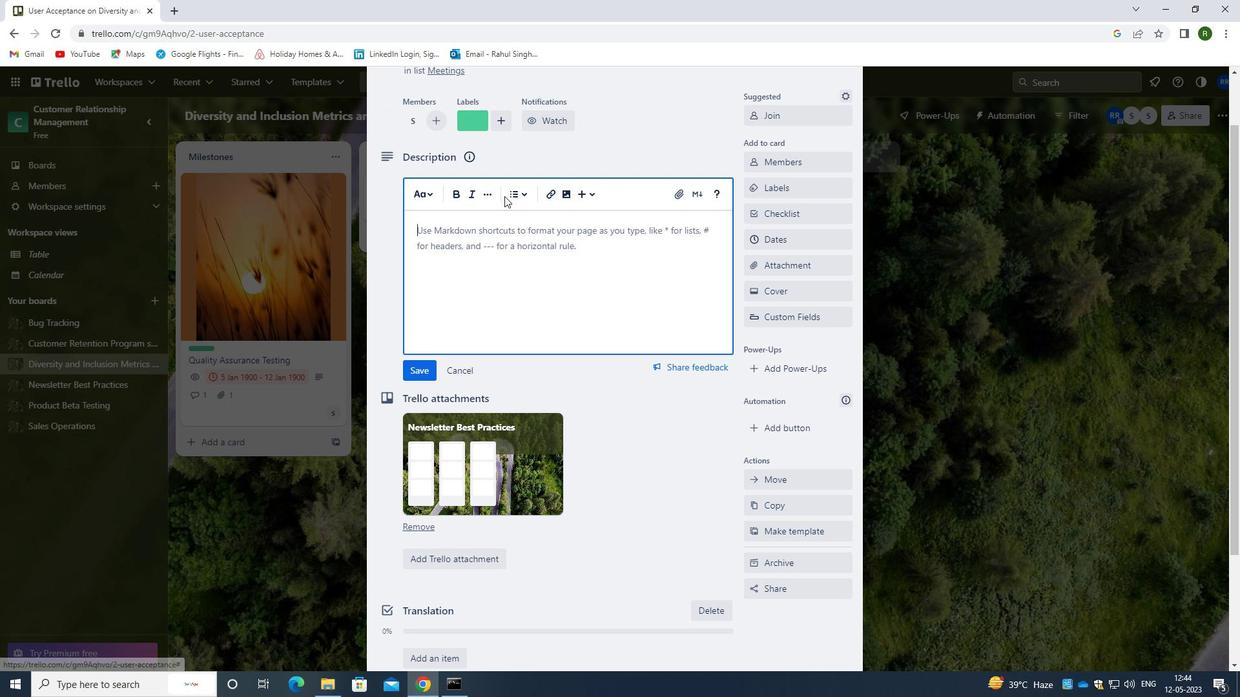 
Action: Key pressed <Key.caps_lock>S<Key.caps_lock>CHEDULE<Key.space>TEAM<Key.space>TRAINING<Key.space>UP<Key.backspace><Key.backspace>SESSION<Key.space>ON<Key.space>NEW<Key.space>SOFTA<Key.backspace>WARE.
Screenshot: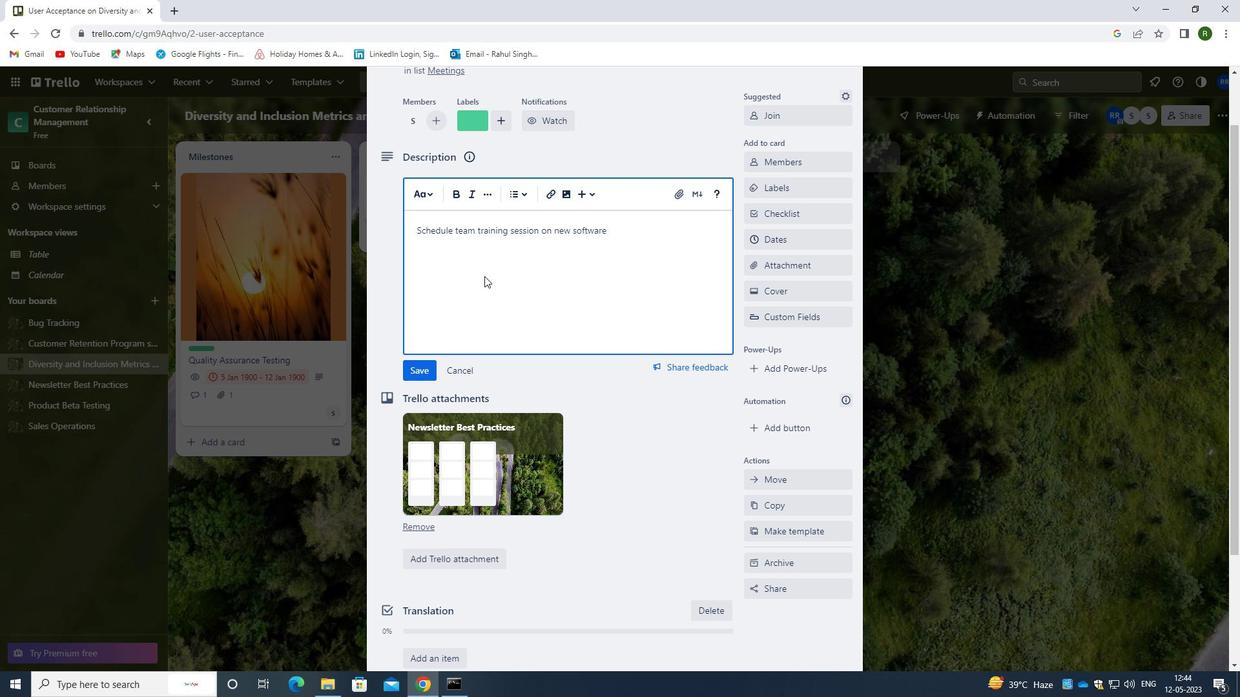 
Action: Mouse moved to (414, 366)
Screenshot: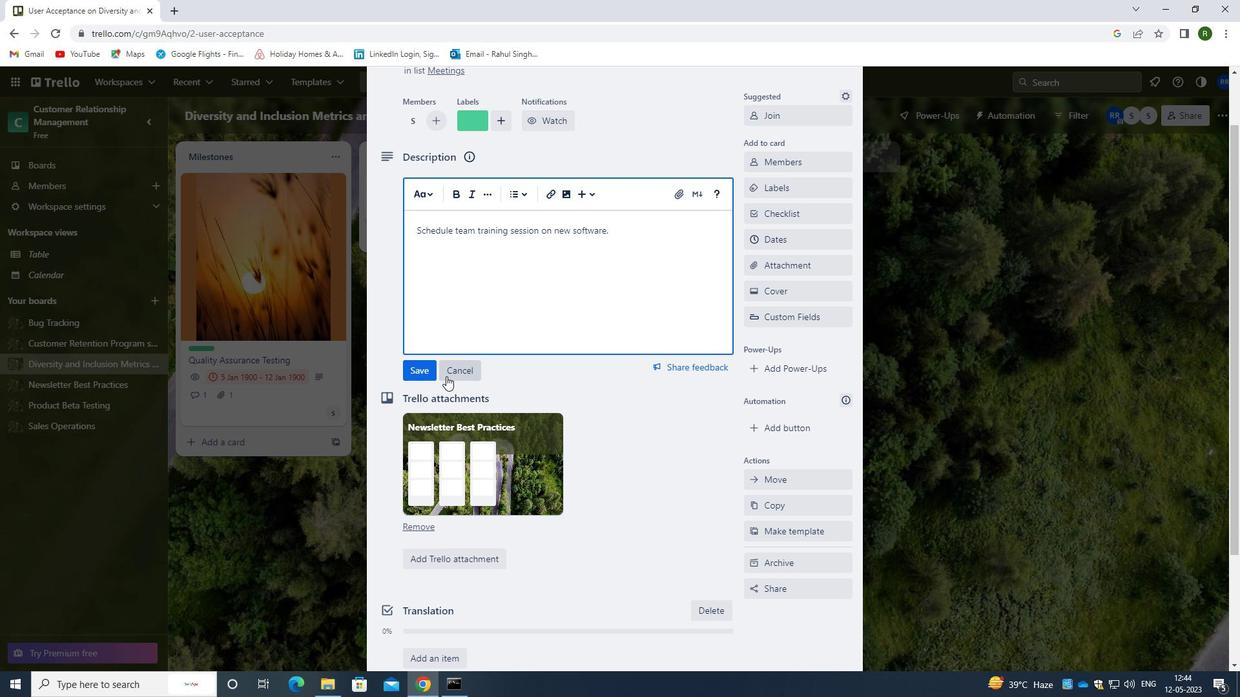 
Action: Mouse pressed left at (414, 366)
Screenshot: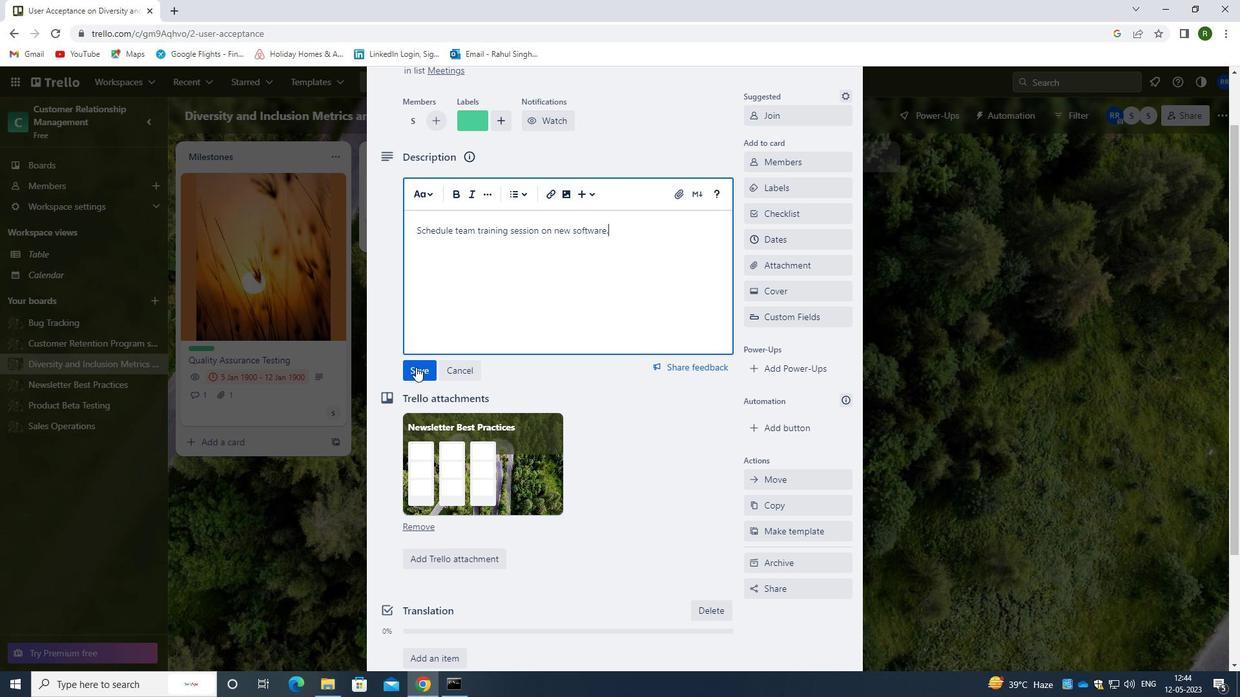 
Action: Mouse moved to (531, 335)
Screenshot: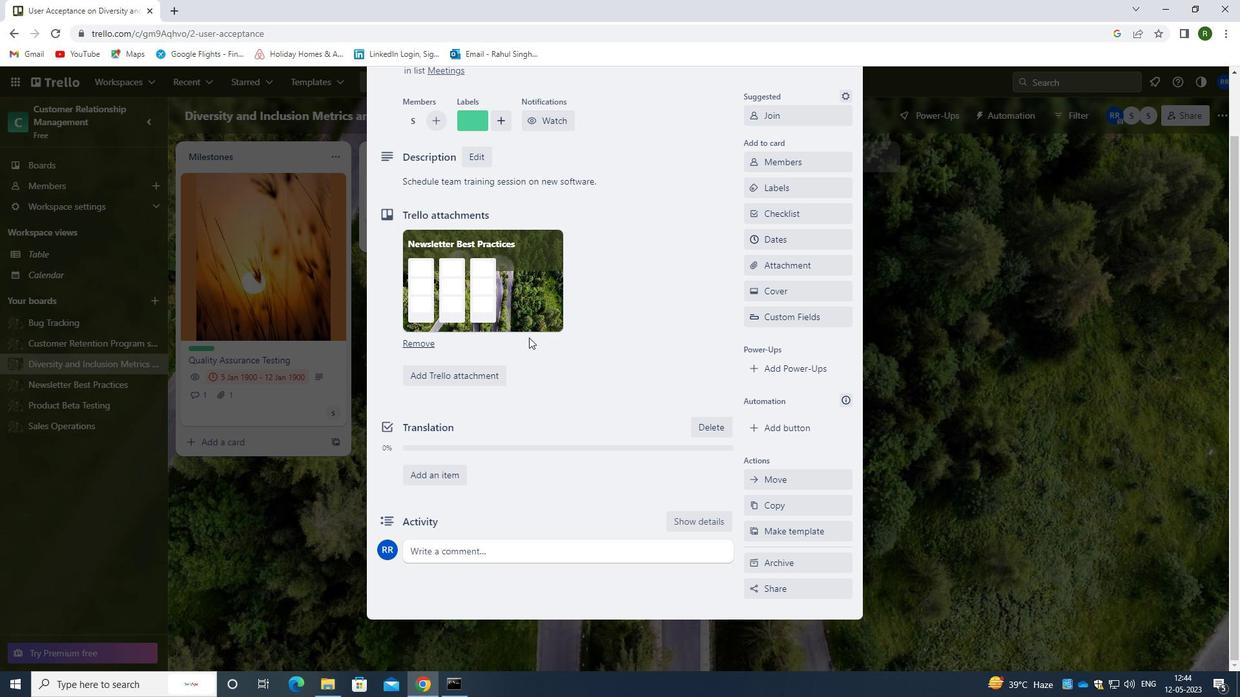 
Action: Mouse scrolled (531, 335) with delta (0, 0)
Screenshot: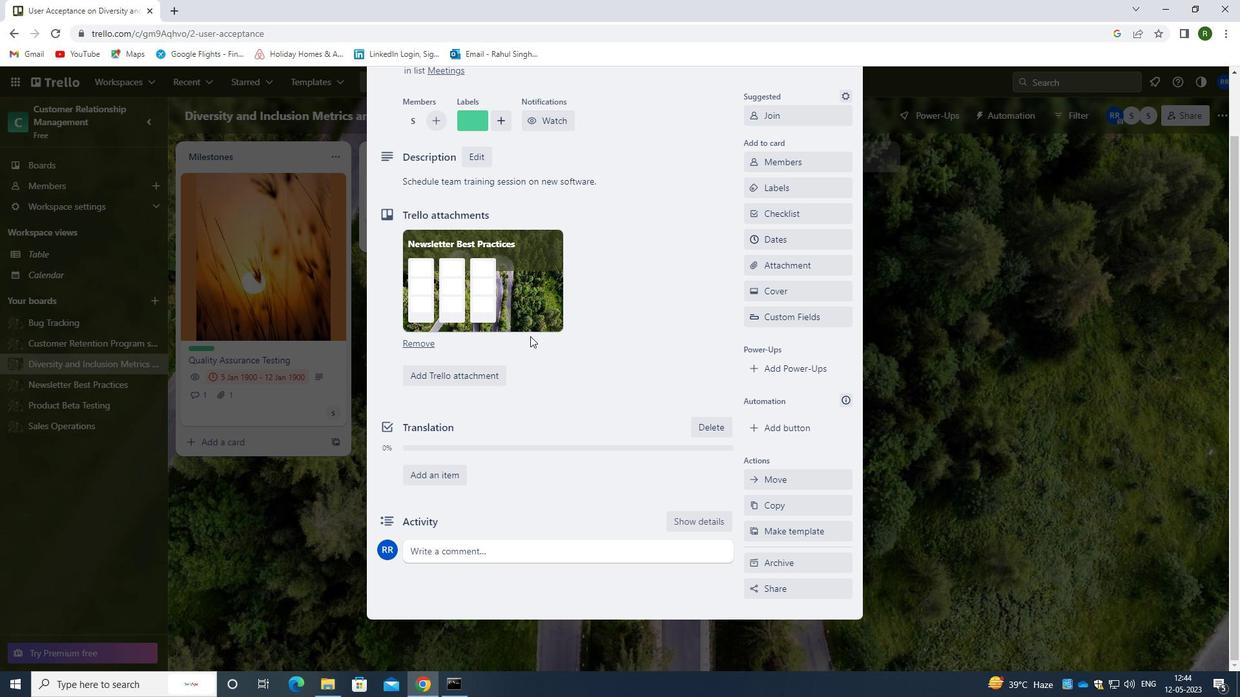 
Action: Mouse moved to (533, 336)
Screenshot: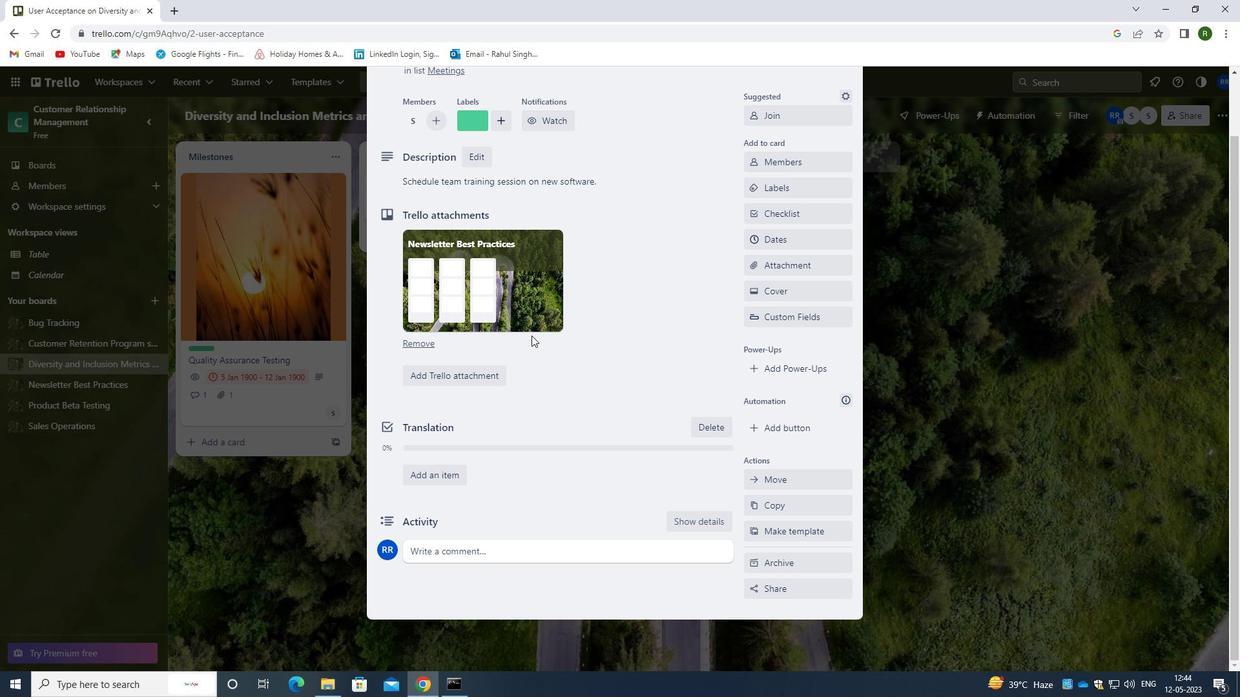 
Action: Mouse scrolled (533, 335) with delta (0, 0)
Screenshot: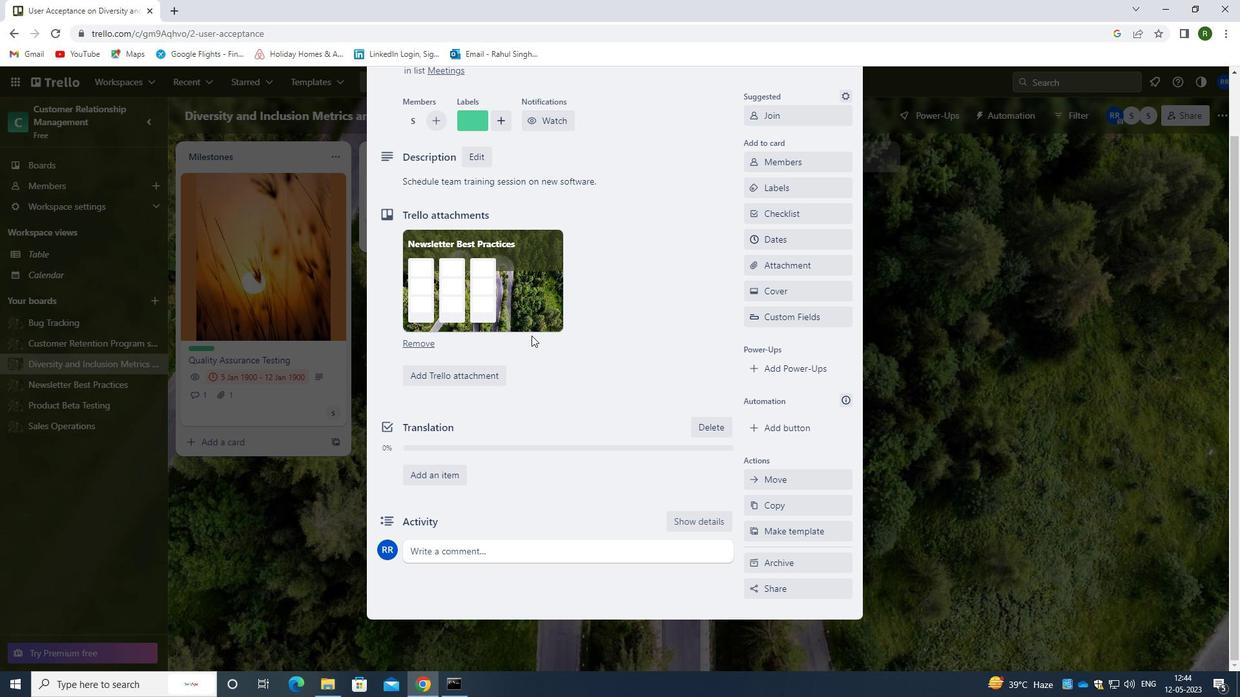
Action: Mouse moved to (454, 547)
Screenshot: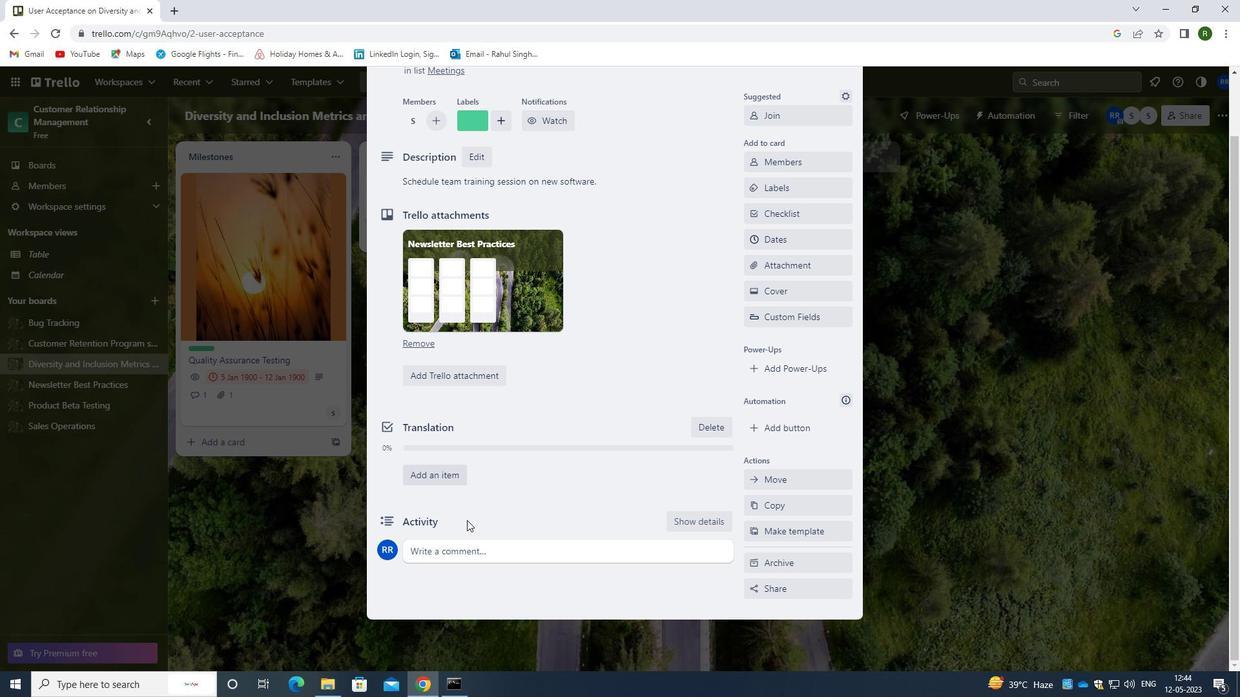 
Action: Mouse pressed left at (454, 547)
Screenshot: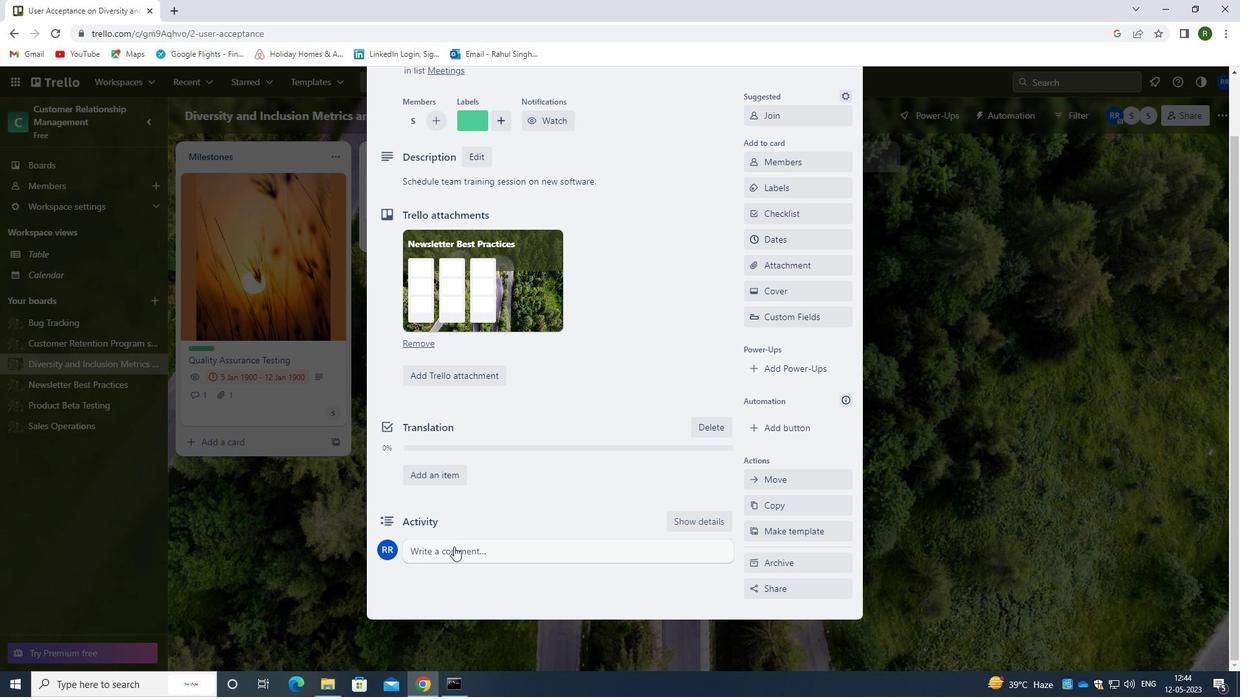 
Action: Mouse moved to (444, 585)
Screenshot: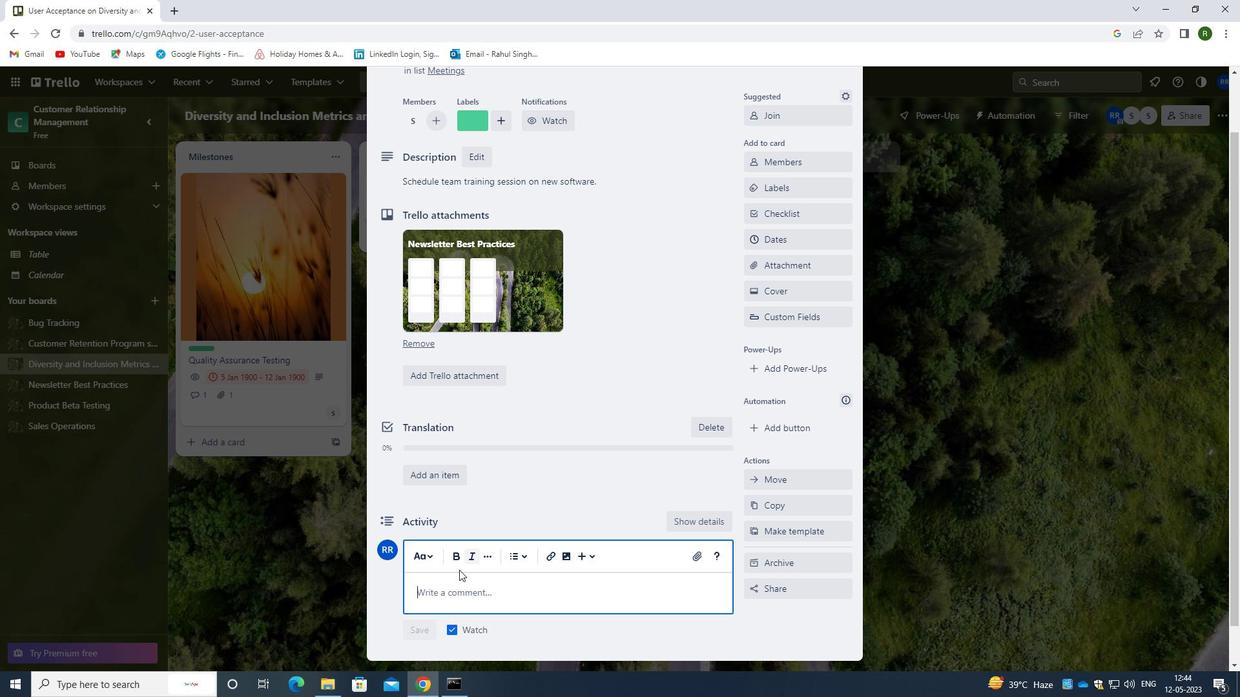 
Action: Mouse pressed left at (444, 585)
Screenshot: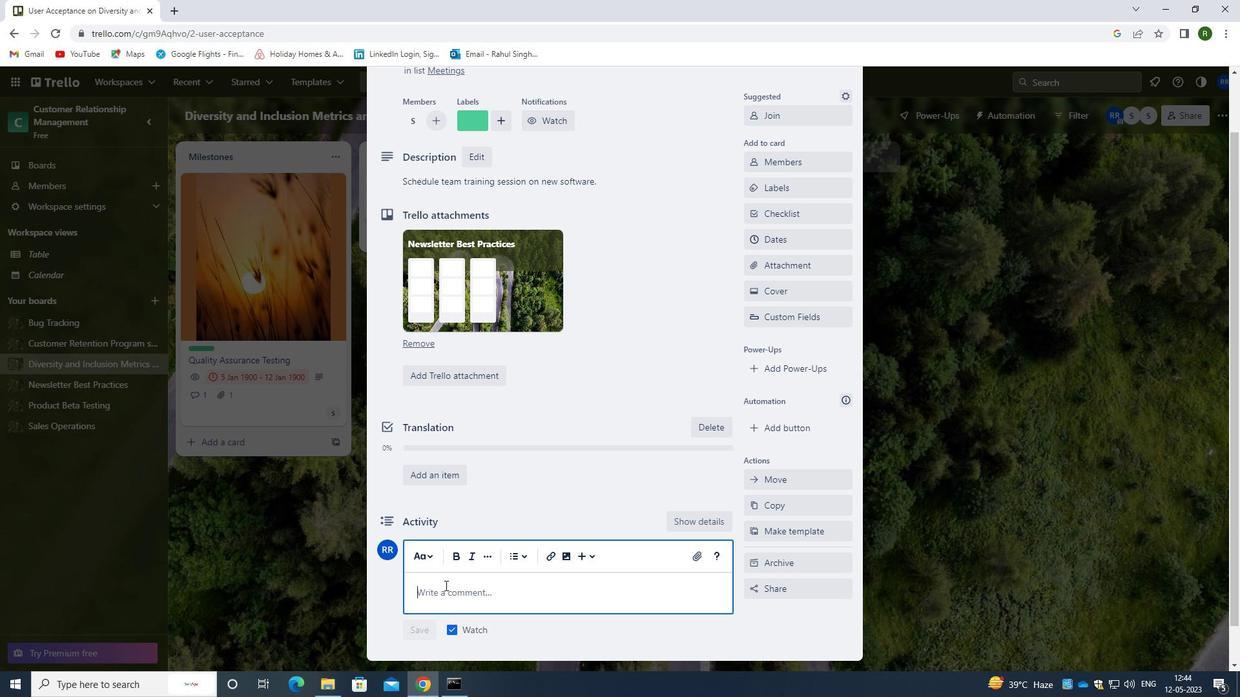 
Action: Key pressed <Key.caps_lock>G<Key.caps_lock>IVEN<Key.space>THE<Key.space>POTENTIAL<Key.space>IMPACT<Key.space>OF<Key.space>THIS<Key.space>TASK<Key.space>ON<Key.space>OUR<Key.space>COMPANY<Key.space>LONG-TERM<Key.space>GOALS,<Key.space>LET<Key.space>US<Key.space>ENSURE<Key.space>THAT<Key.space>WE<Key.space>APPROACH<Key.space>IT<Key.space>WITH<Key.space>A<Key.space>SENC<Key.backspace>SE<Key.space>OF<Key.space>STRATEGIV<Key.backspace>C<Key.space>FORESIGHT.
Screenshot: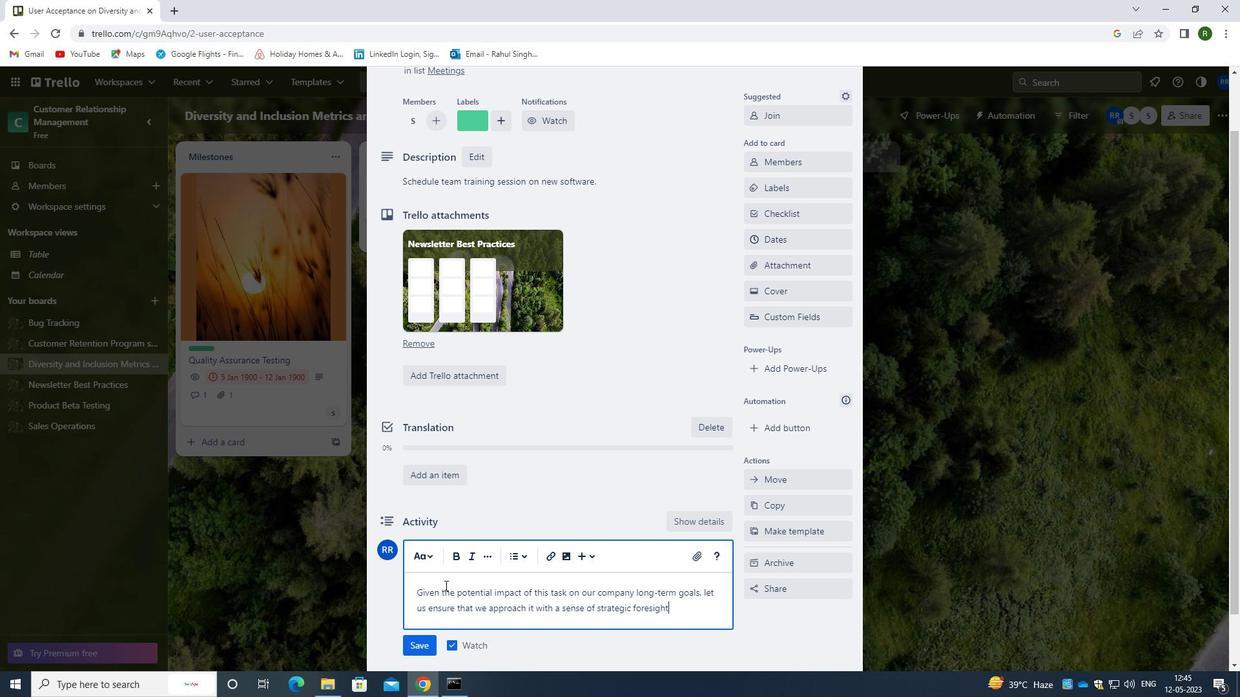 
Action: Mouse moved to (430, 647)
Screenshot: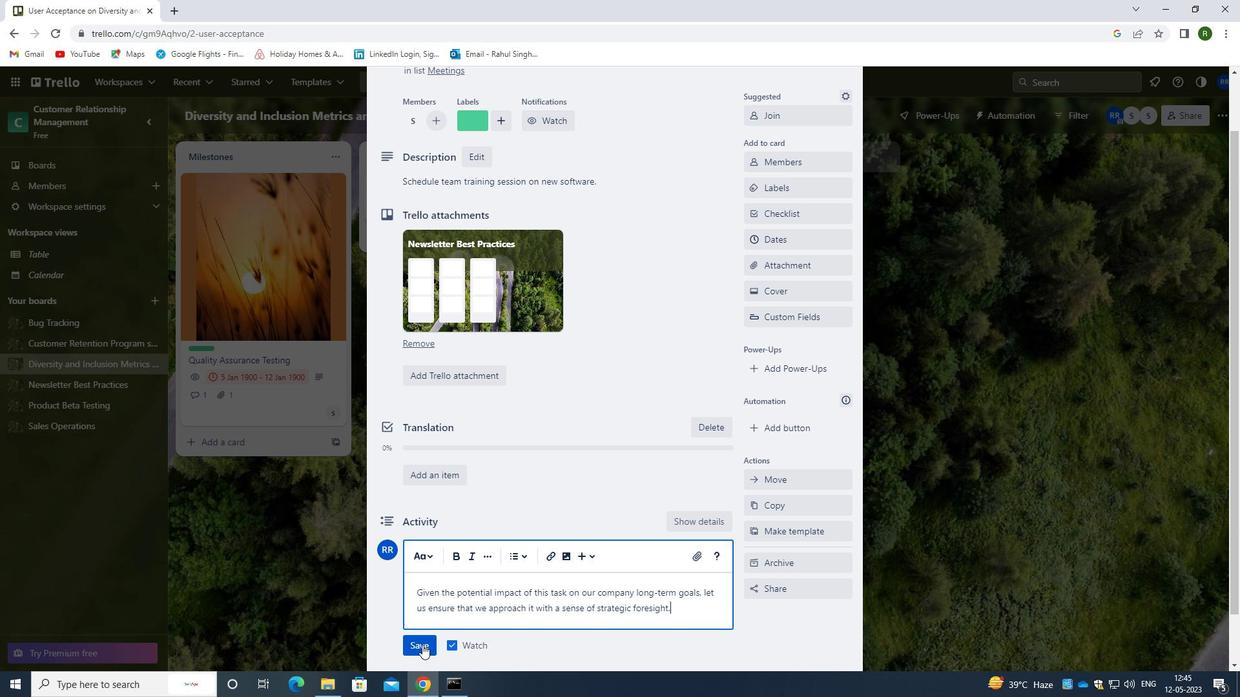 
Action: Mouse pressed left at (430, 647)
Screenshot: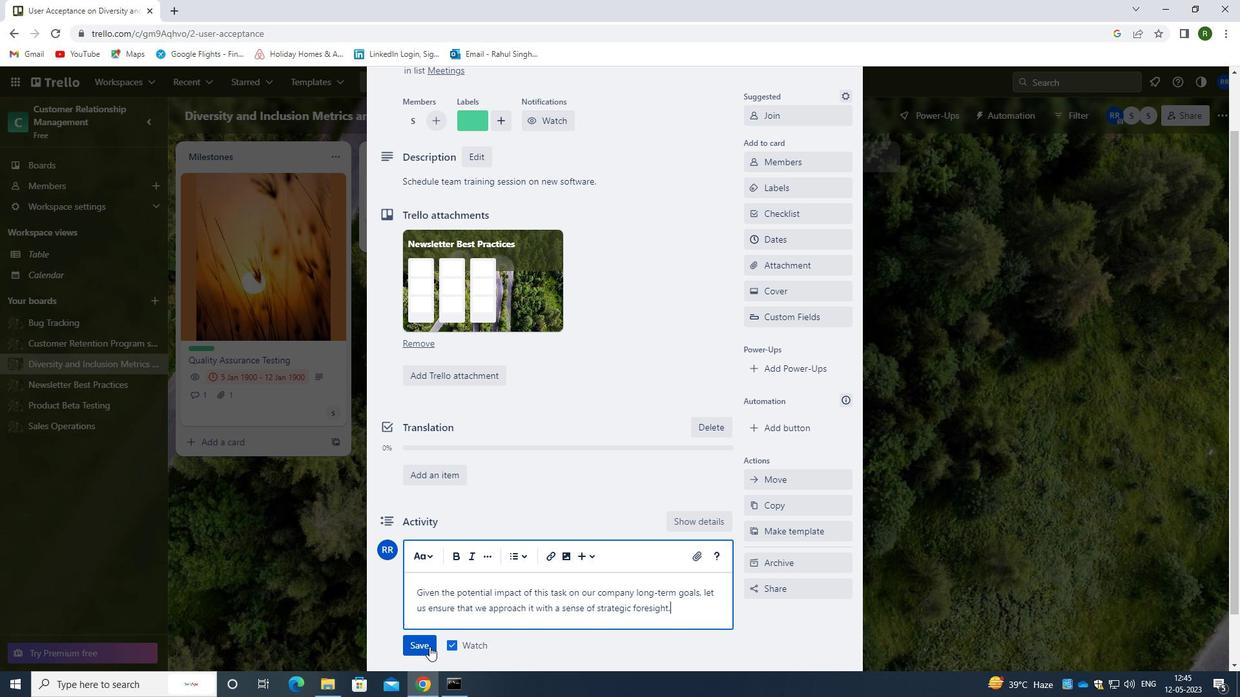 
Action: Mouse moved to (776, 236)
Screenshot: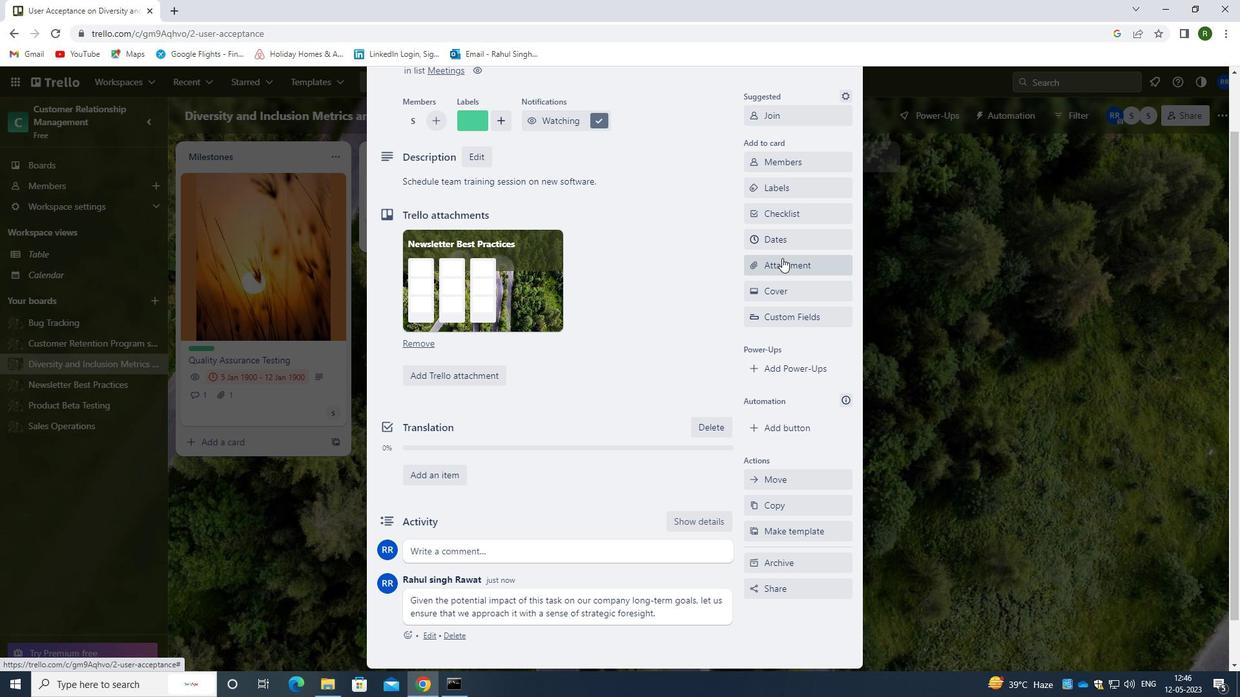 
Action: Mouse pressed left at (776, 236)
Screenshot: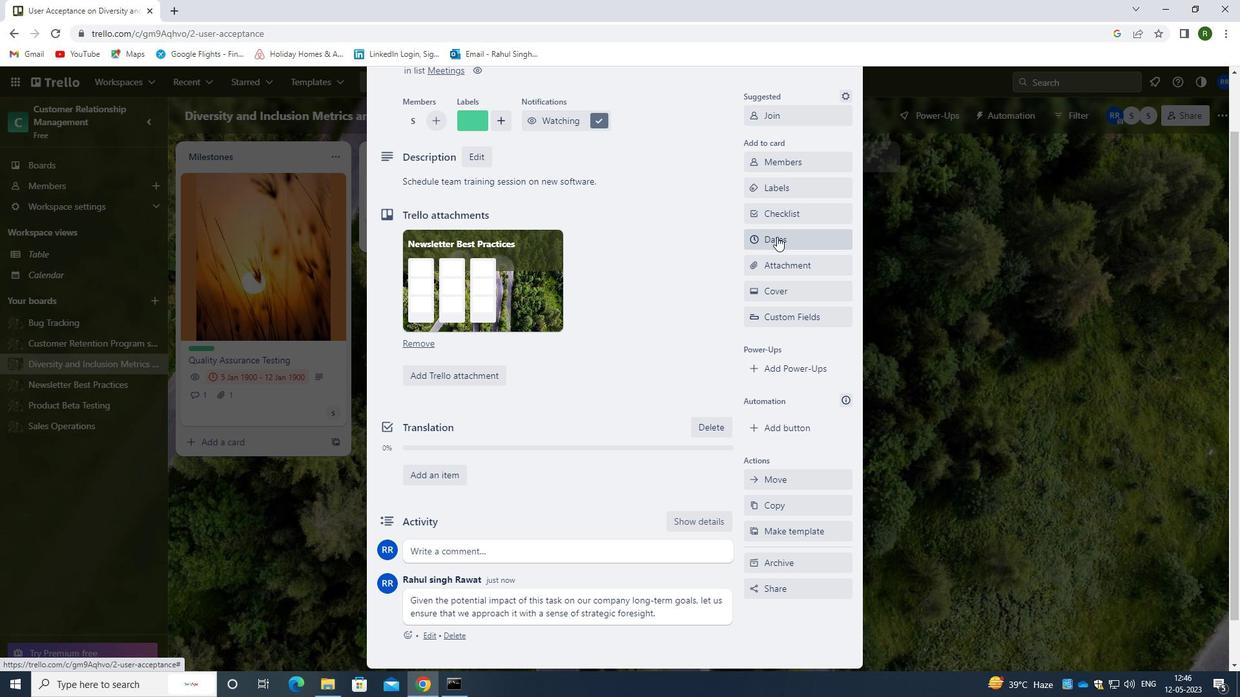 
Action: Mouse moved to (756, 352)
Screenshot: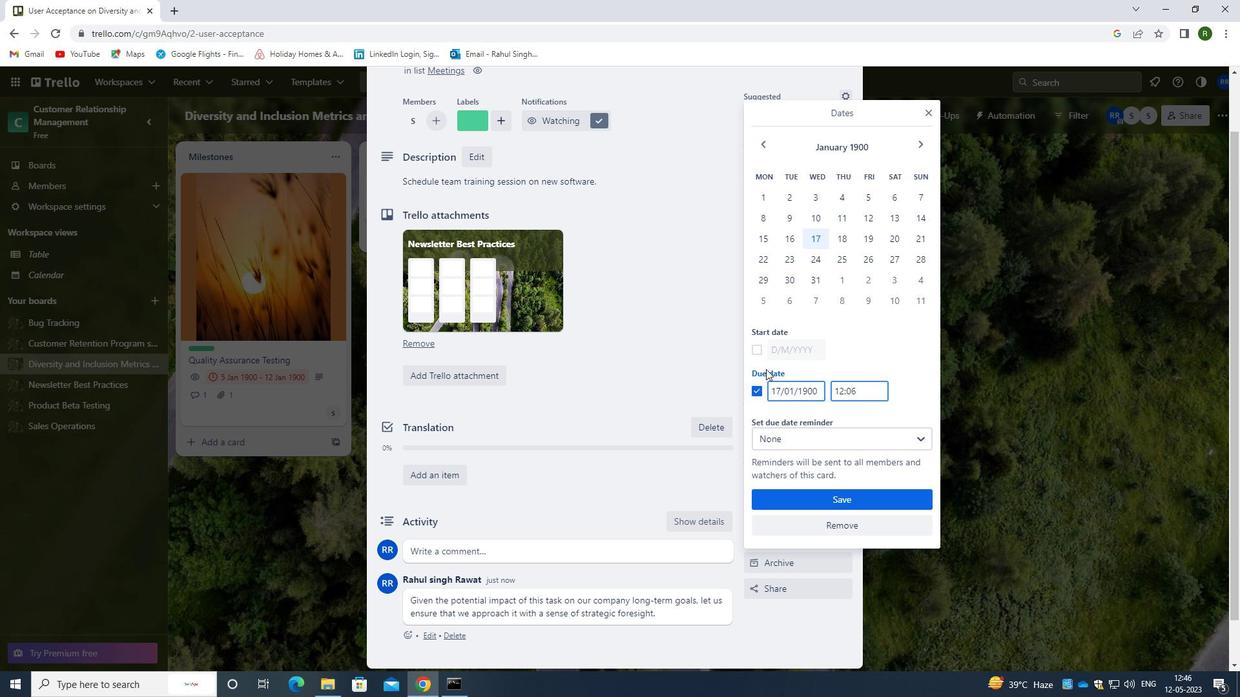 
Action: Mouse pressed left at (756, 352)
Screenshot: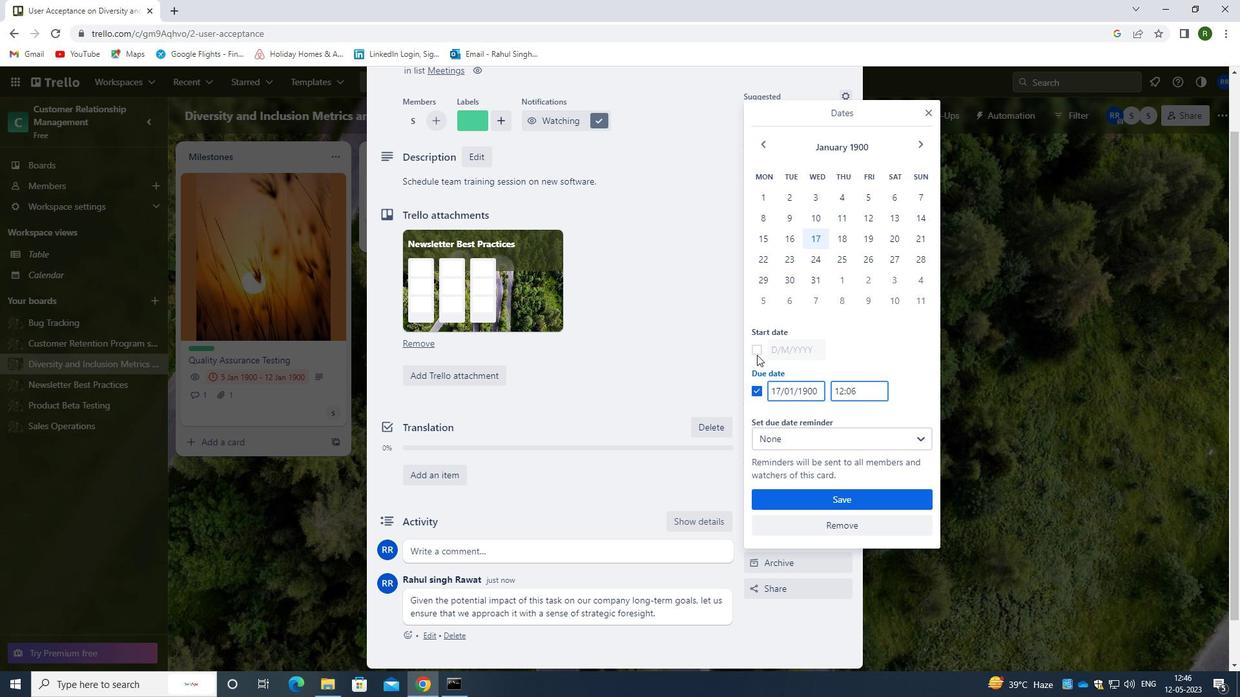 
Action: Mouse moved to (818, 349)
Screenshot: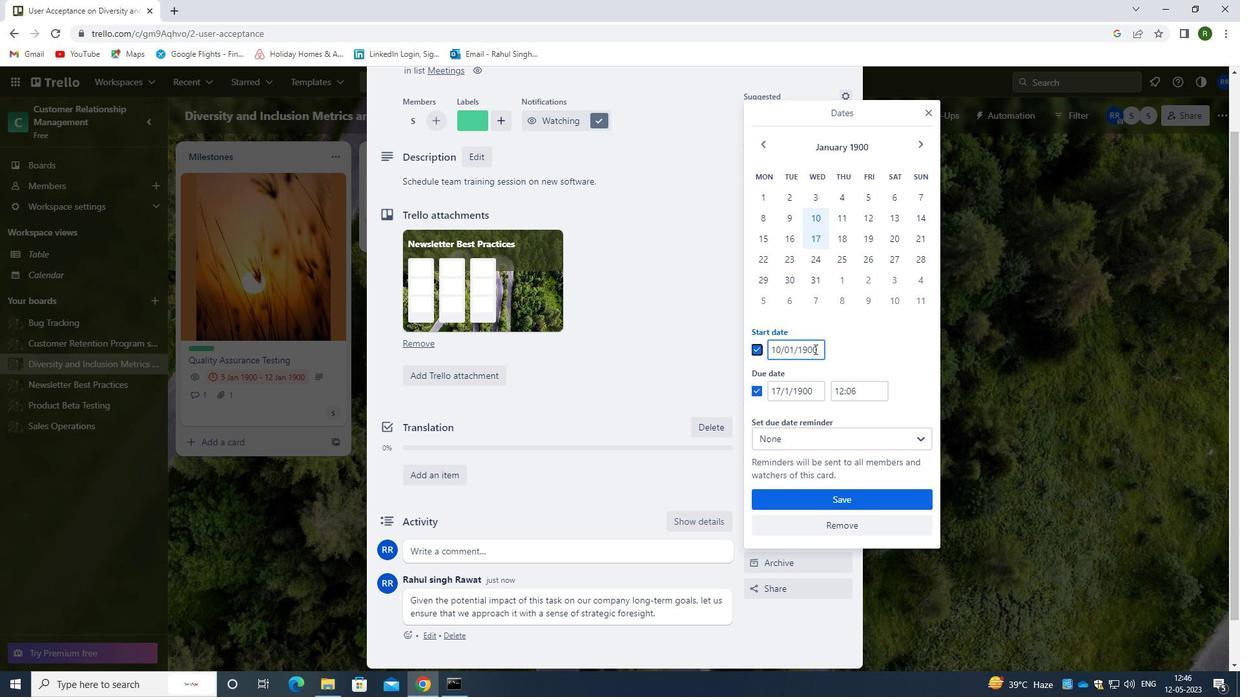 
Action: Mouse pressed left at (818, 349)
Screenshot: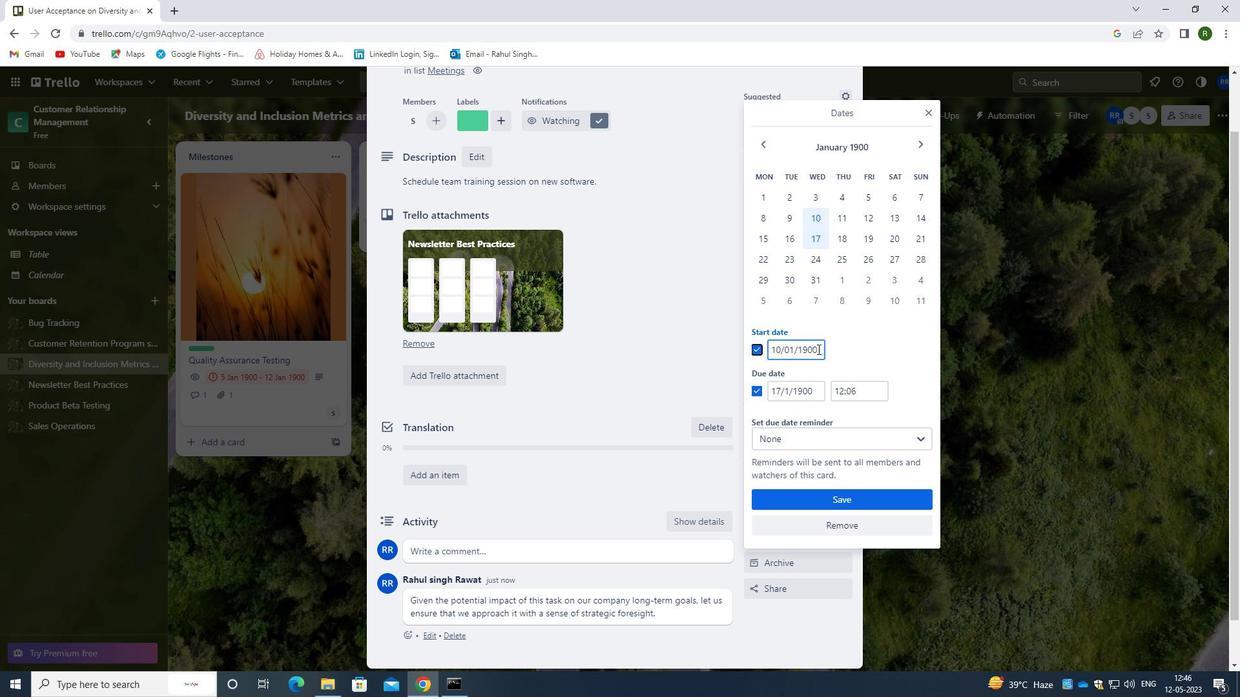 
Action: Mouse moved to (769, 354)
Screenshot: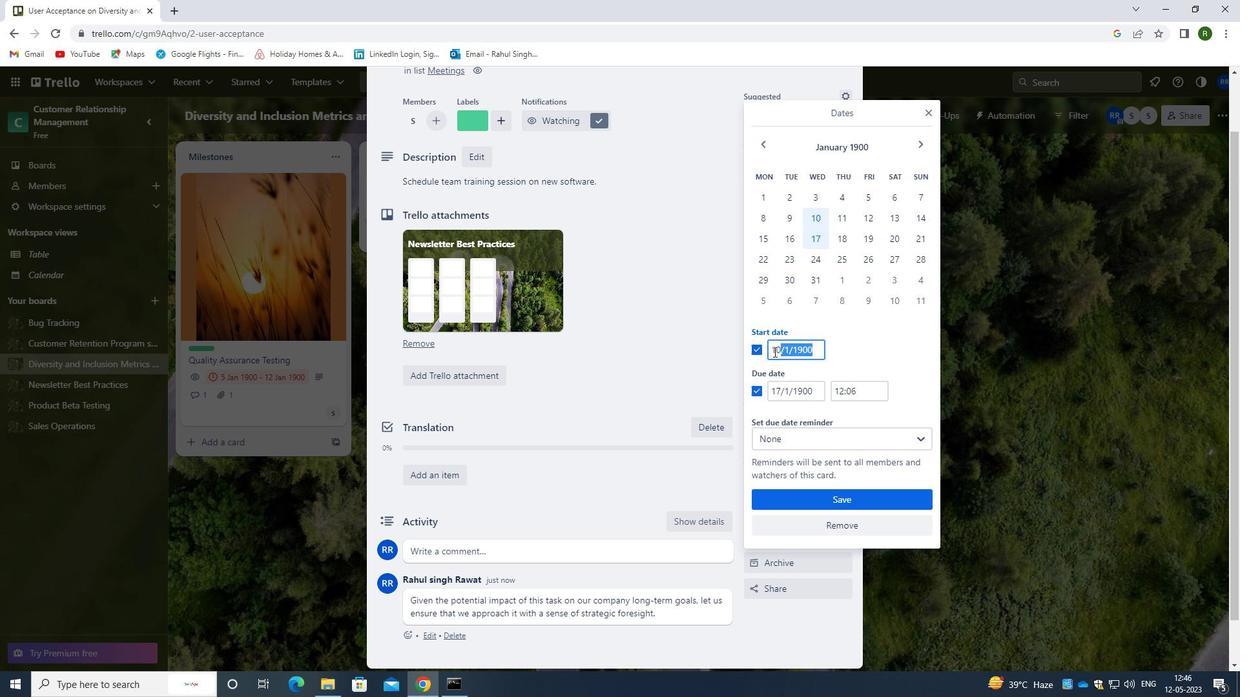 
Action: Key pressed <Key.backspace>11/1/1900
Screenshot: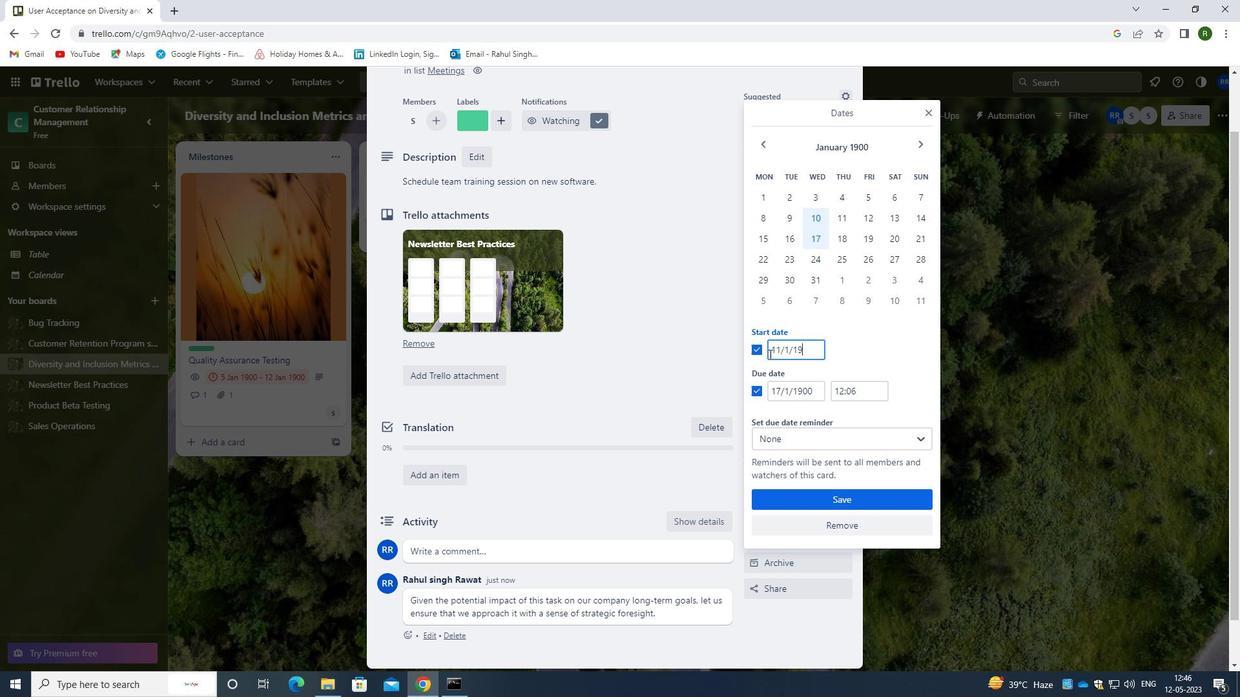 
Action: Mouse moved to (812, 387)
Screenshot: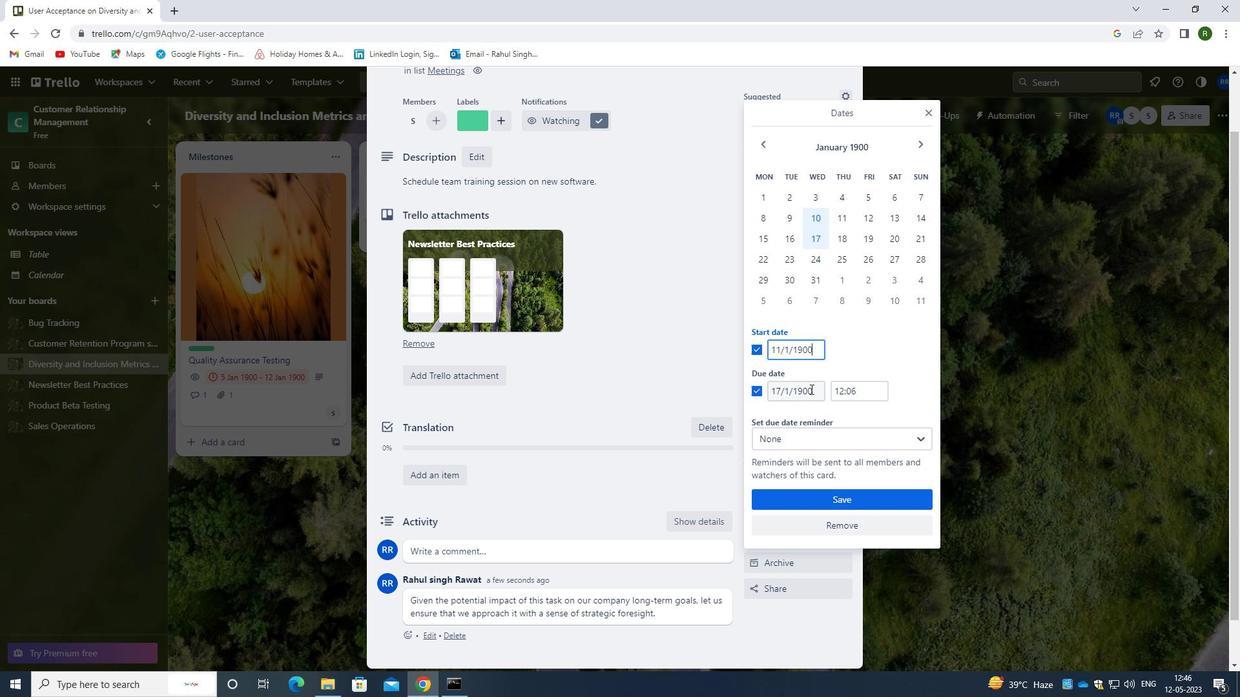 
Action: Mouse pressed left at (812, 387)
Screenshot: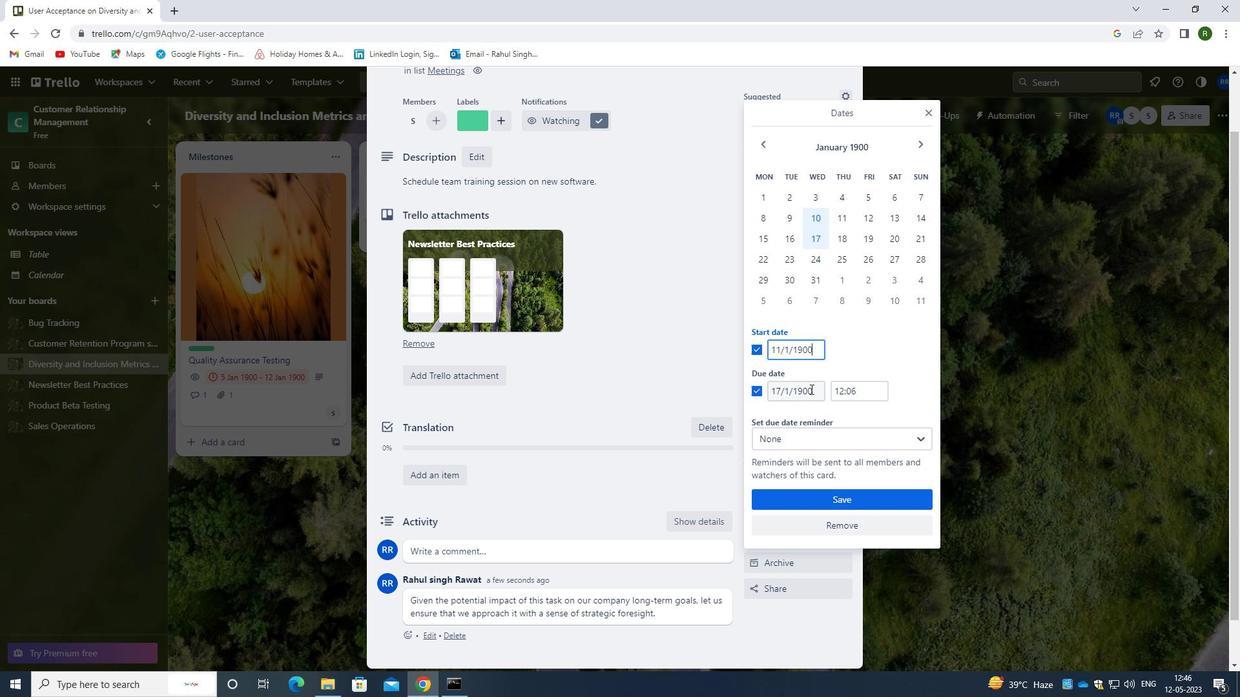 
Action: Mouse moved to (762, 395)
Screenshot: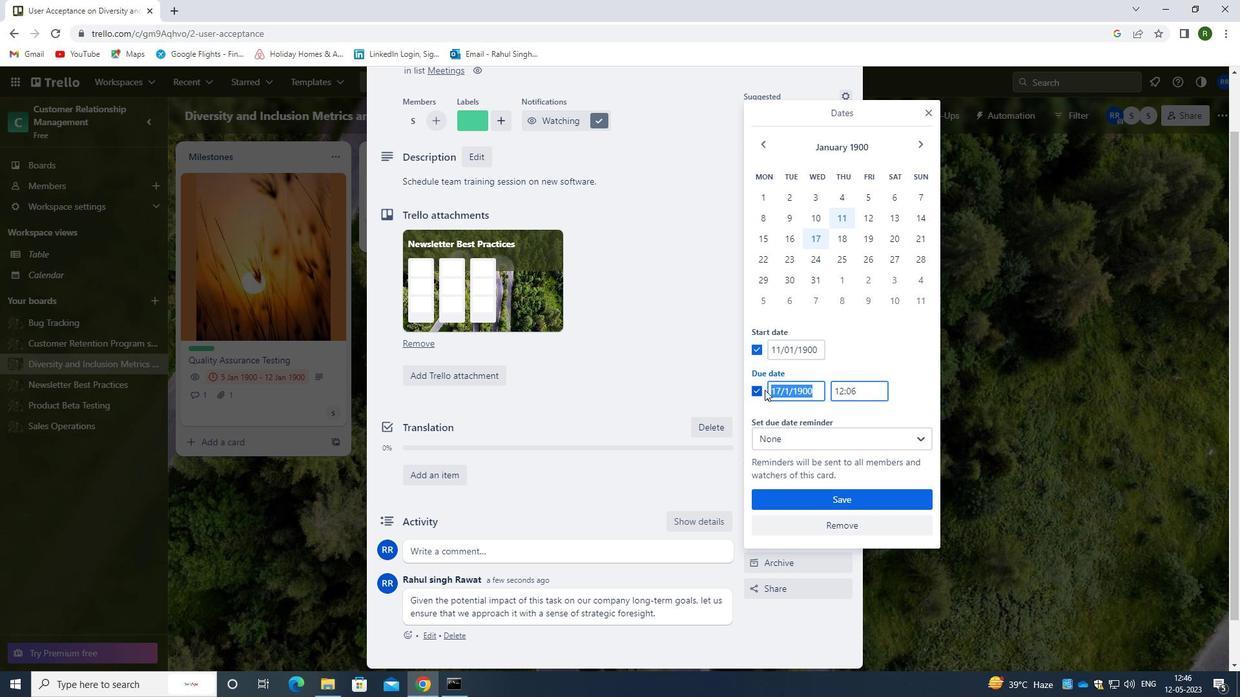 
Action: Key pressed 18/1/1900
Screenshot: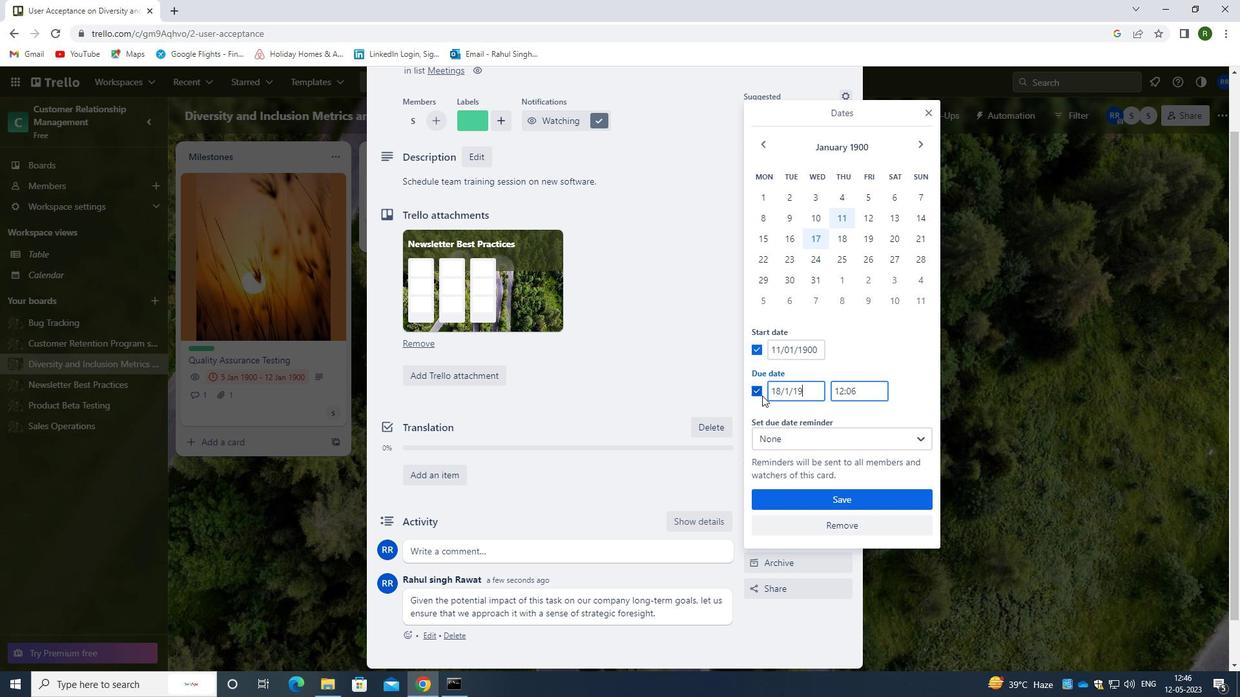 
Action: Mouse moved to (820, 492)
Screenshot: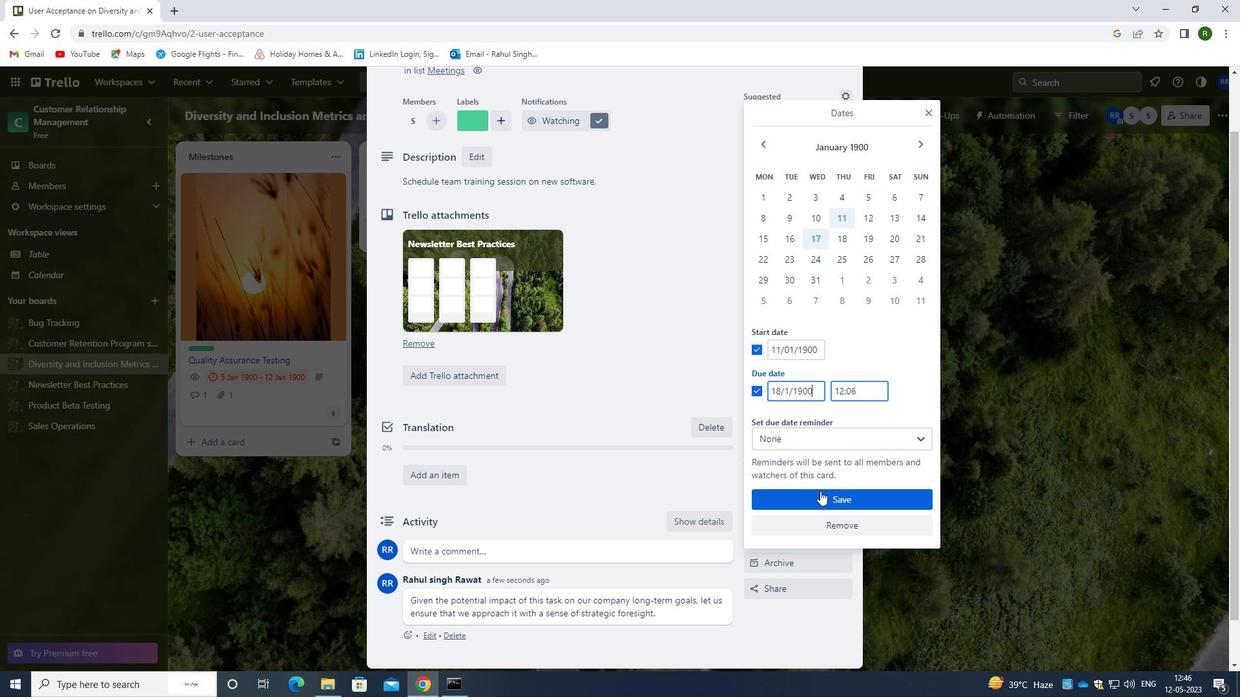 
Action: Mouse pressed left at (820, 492)
Screenshot: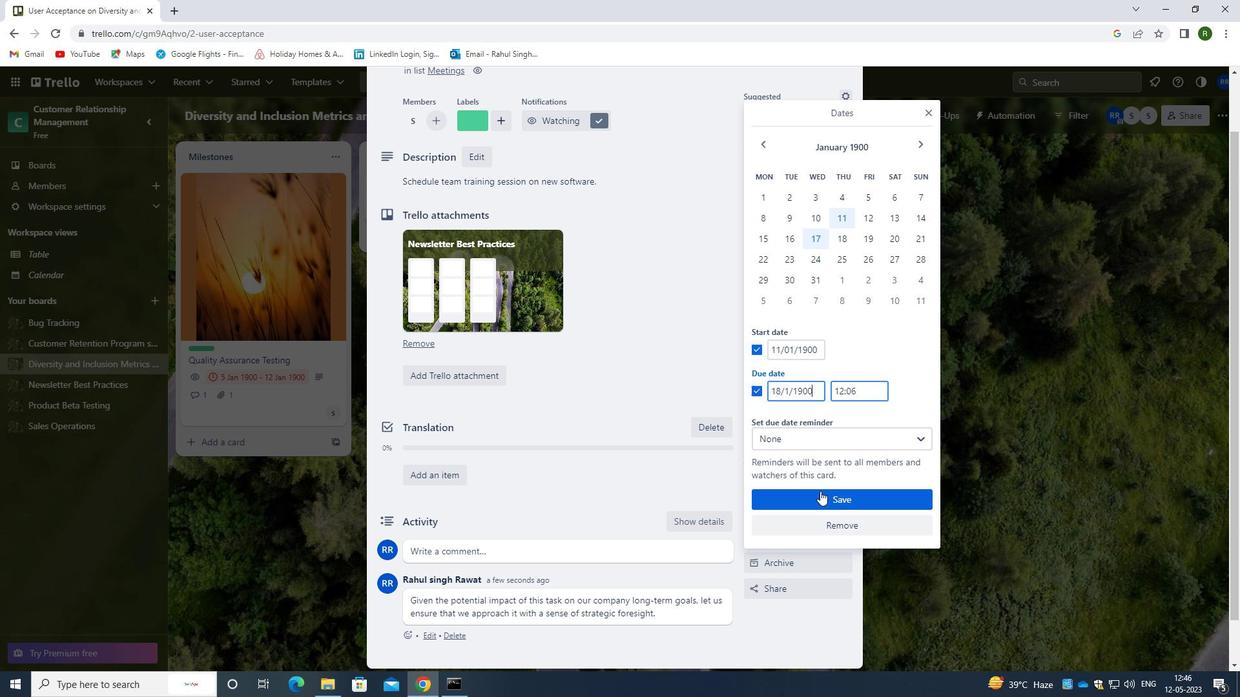 
Action: Mouse moved to (1002, 384)
Screenshot: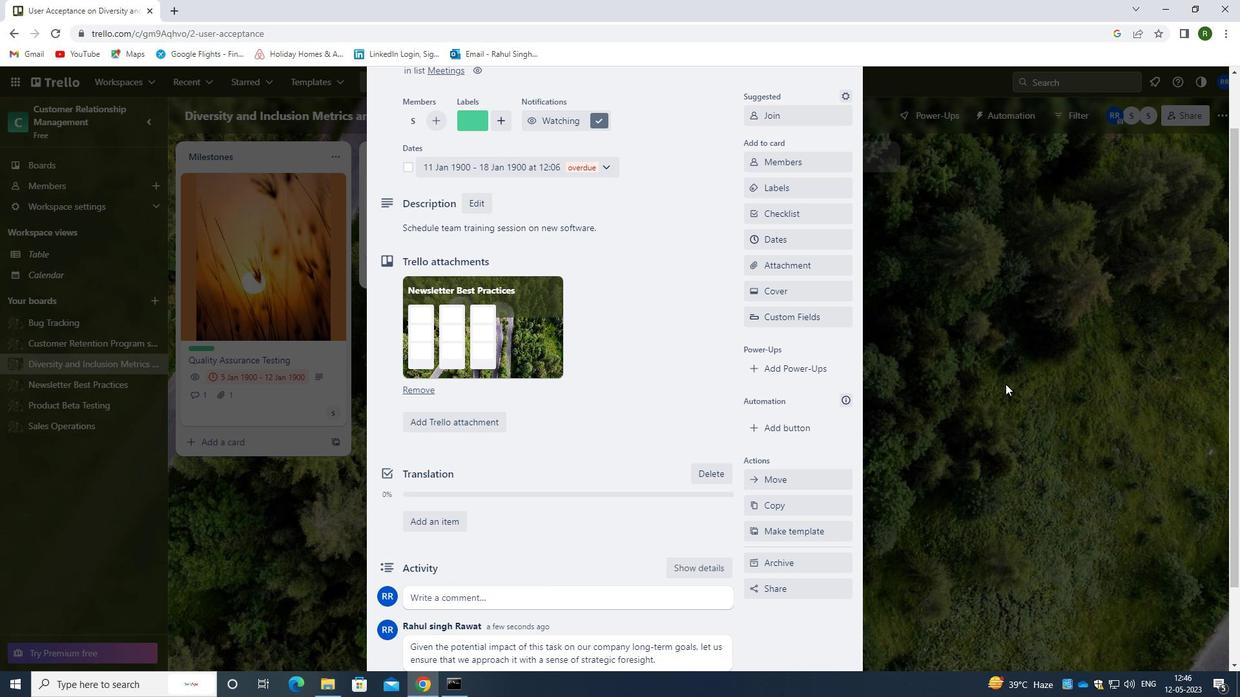 
Action: Mouse scrolled (1002, 385) with delta (0, 0)
Screenshot: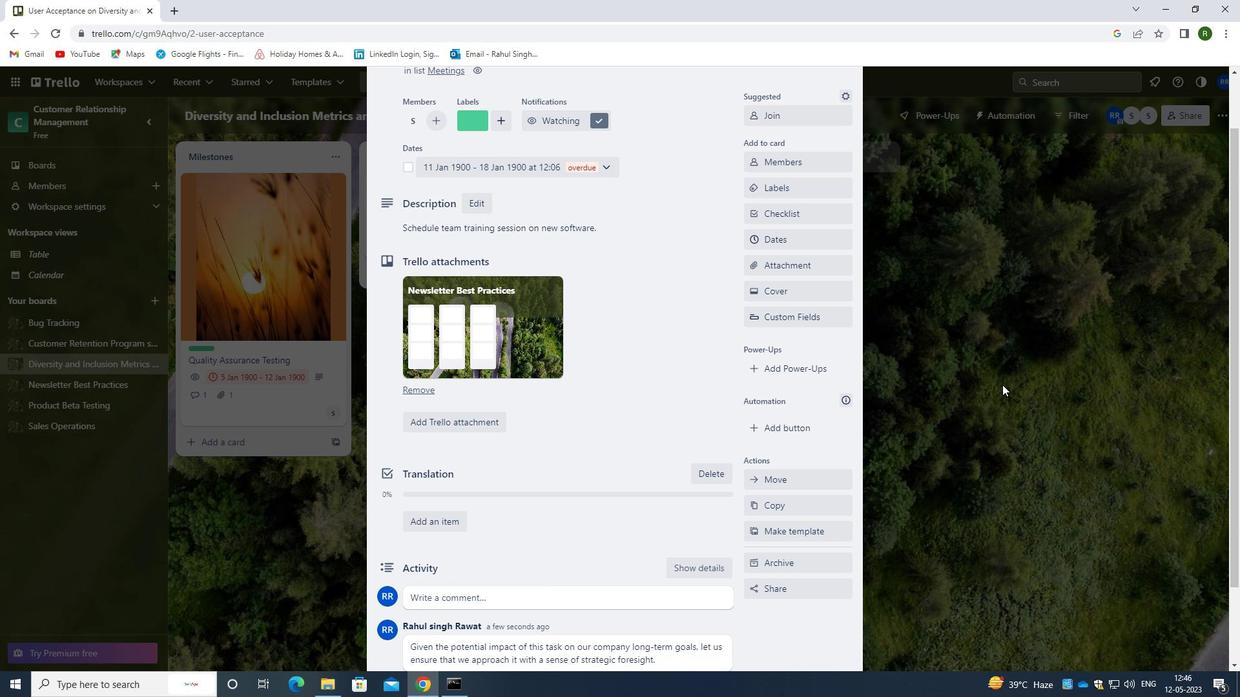 
Action: Mouse moved to (1002, 385)
Screenshot: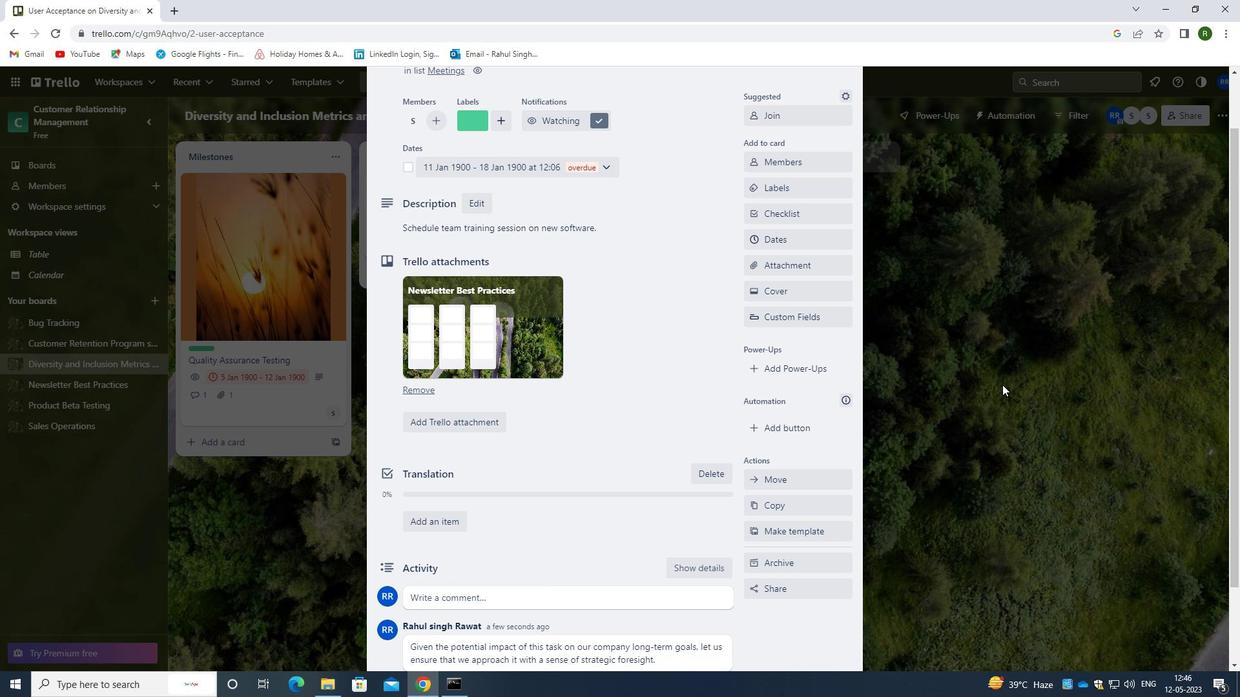 
Action: Mouse scrolled (1002, 386) with delta (0, 0)
Screenshot: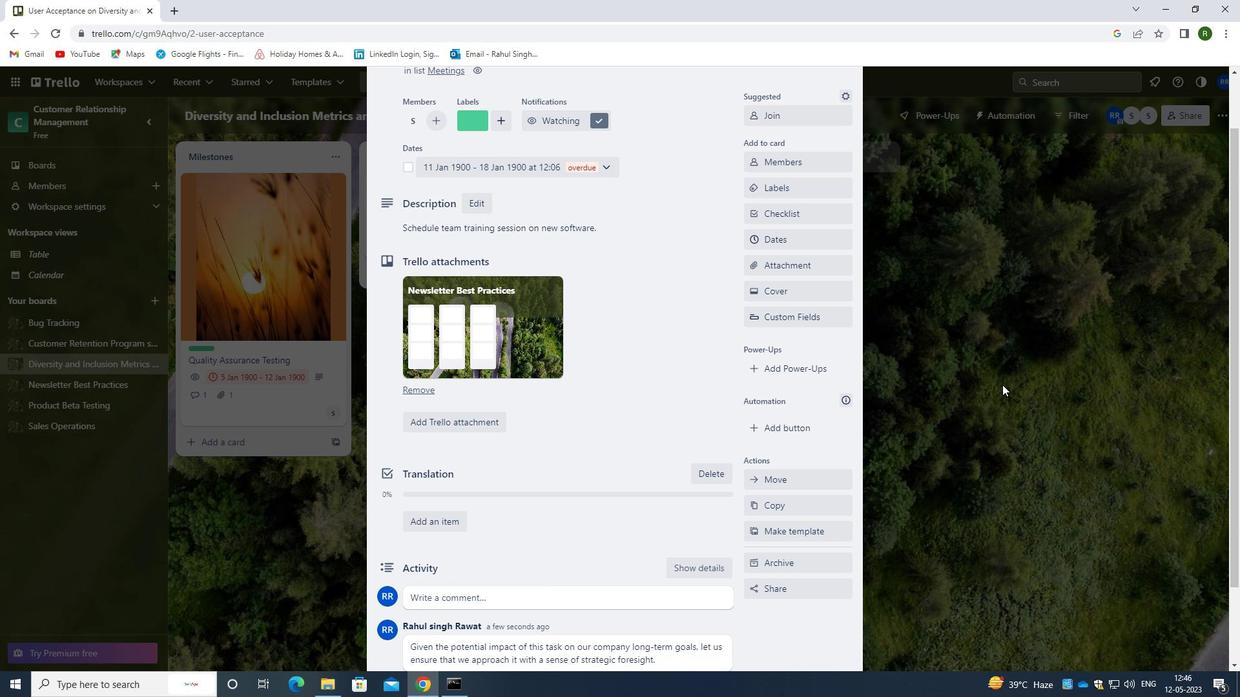 
Action: Mouse moved to (1003, 385)
Screenshot: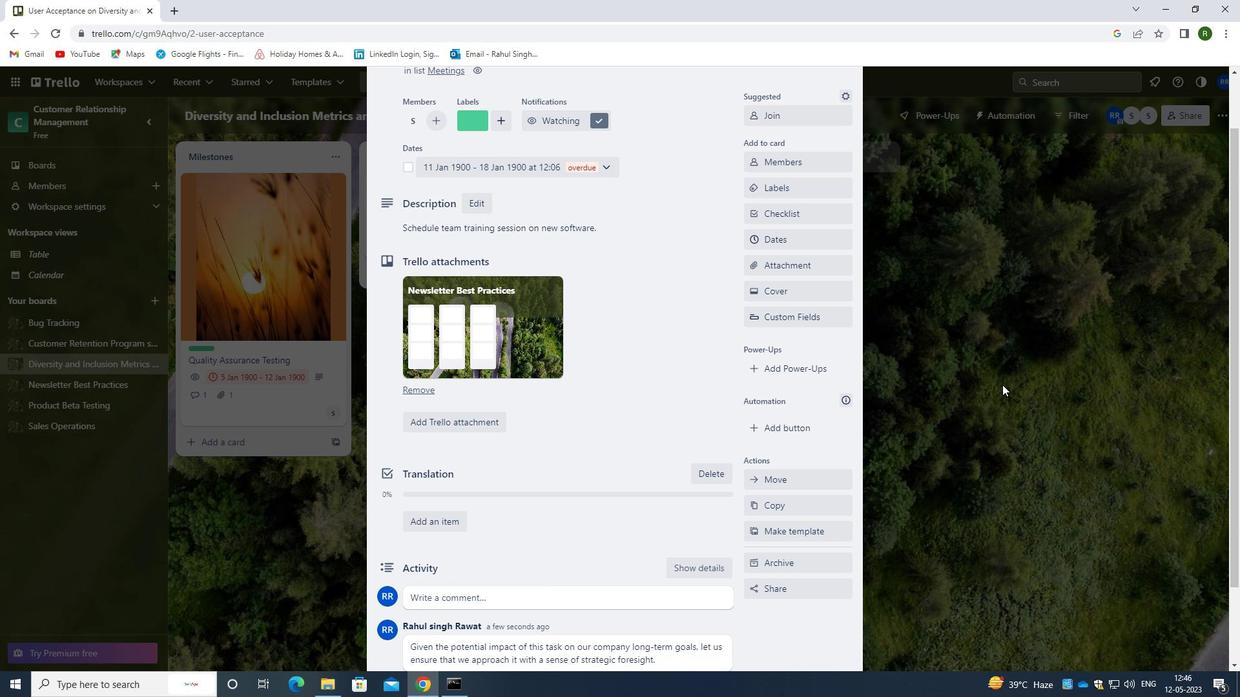 
Action: Mouse scrolled (1003, 386) with delta (0, 0)
Screenshot: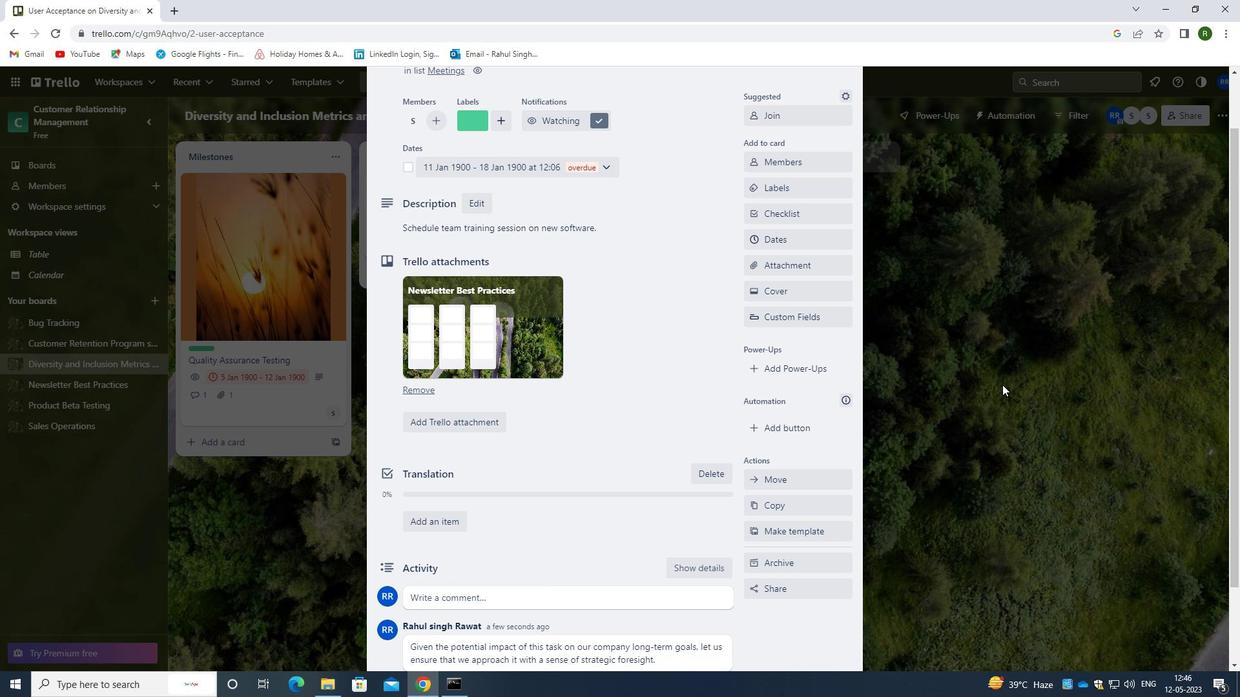 
Action: Mouse moved to (1008, 374)
Screenshot: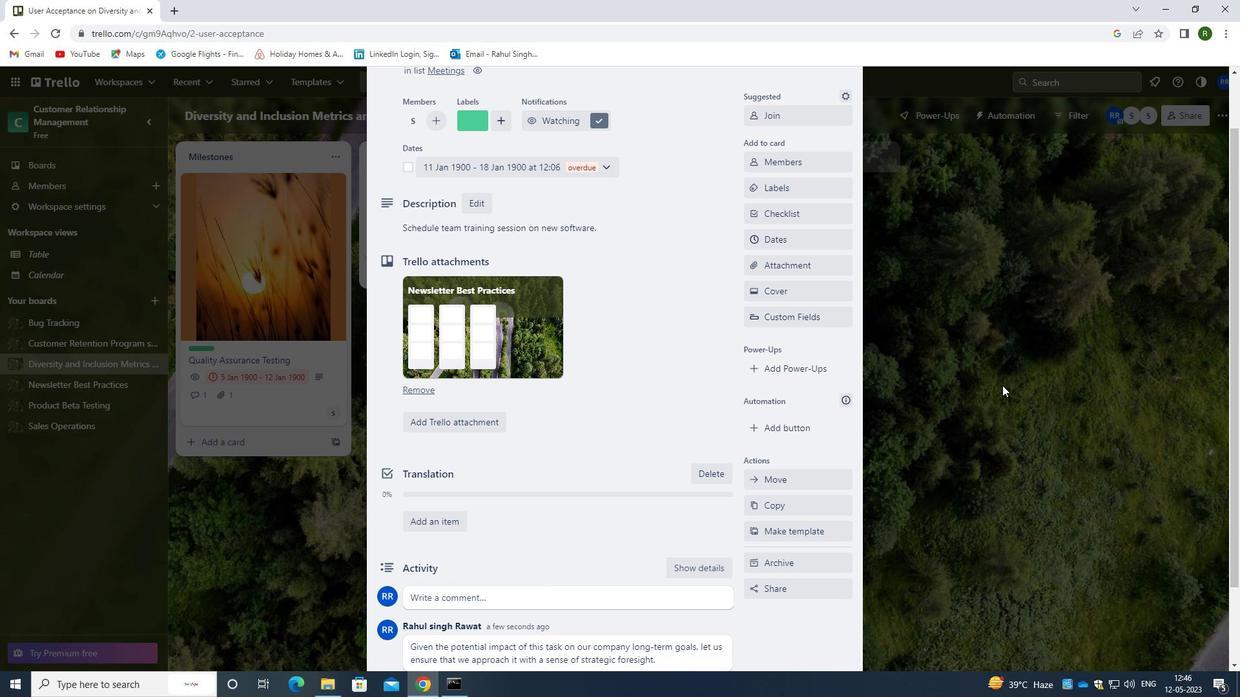 
Action: Mouse scrolled (1008, 375) with delta (0, 0)
Screenshot: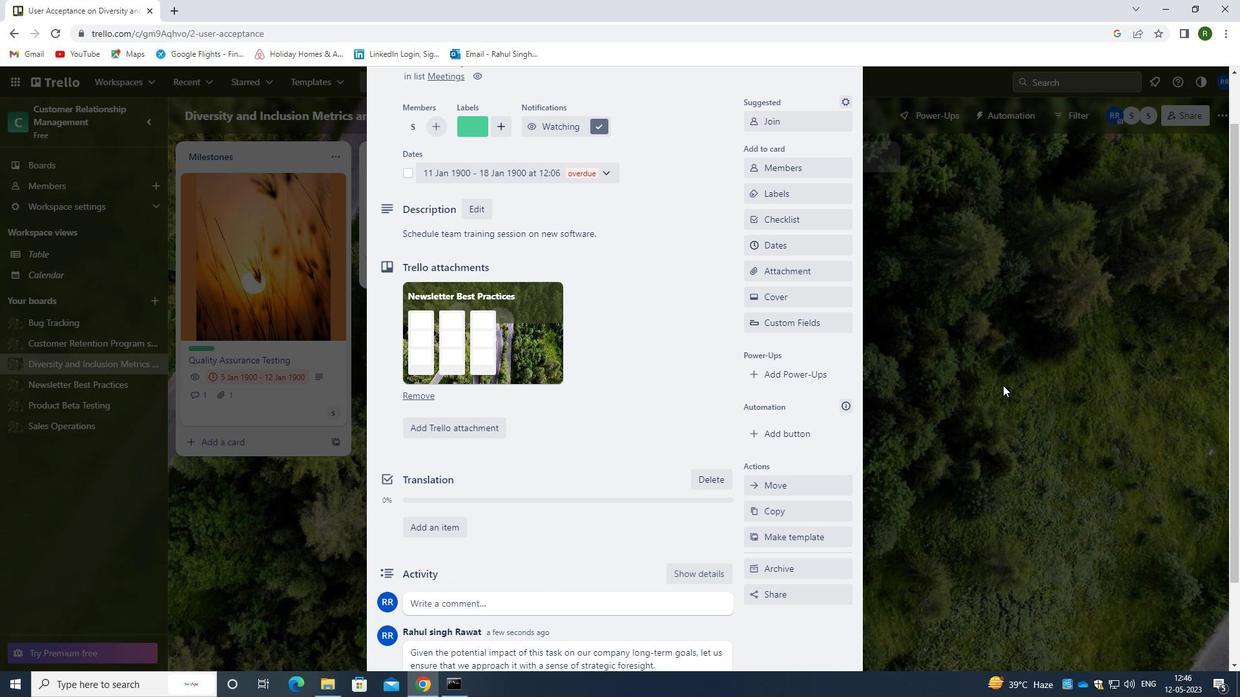 
Action: Mouse moved to (852, 115)
Screenshot: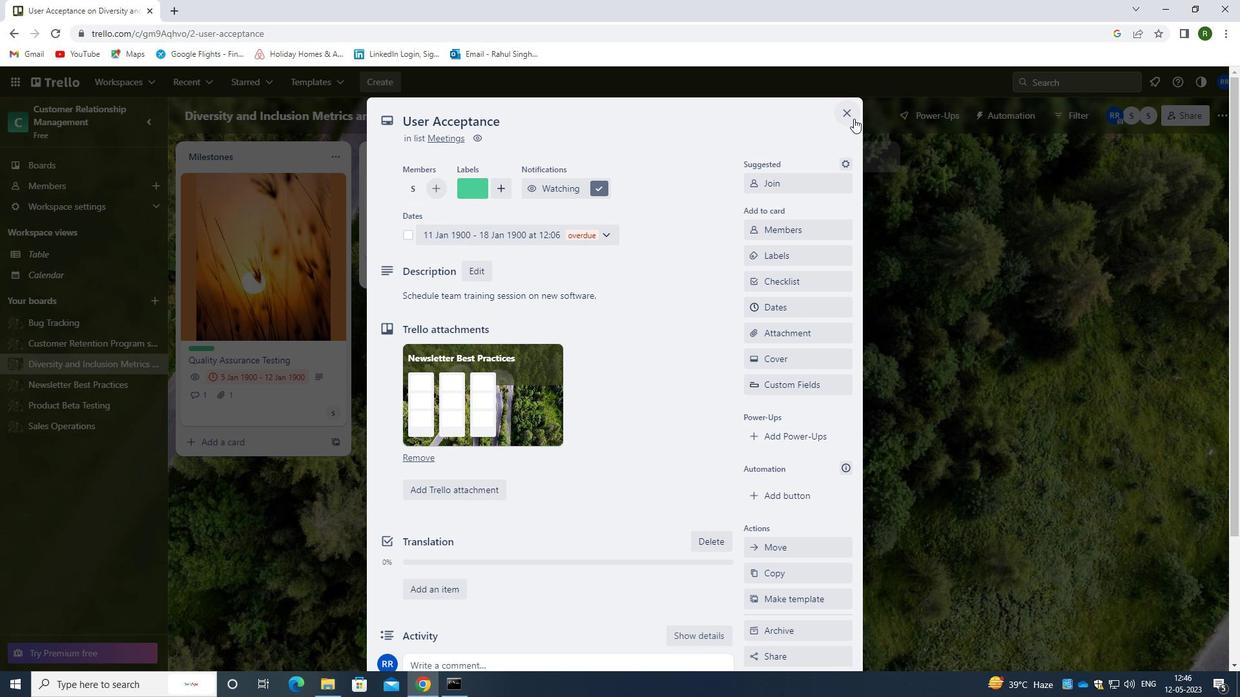 
Action: Mouse pressed left at (852, 115)
Screenshot: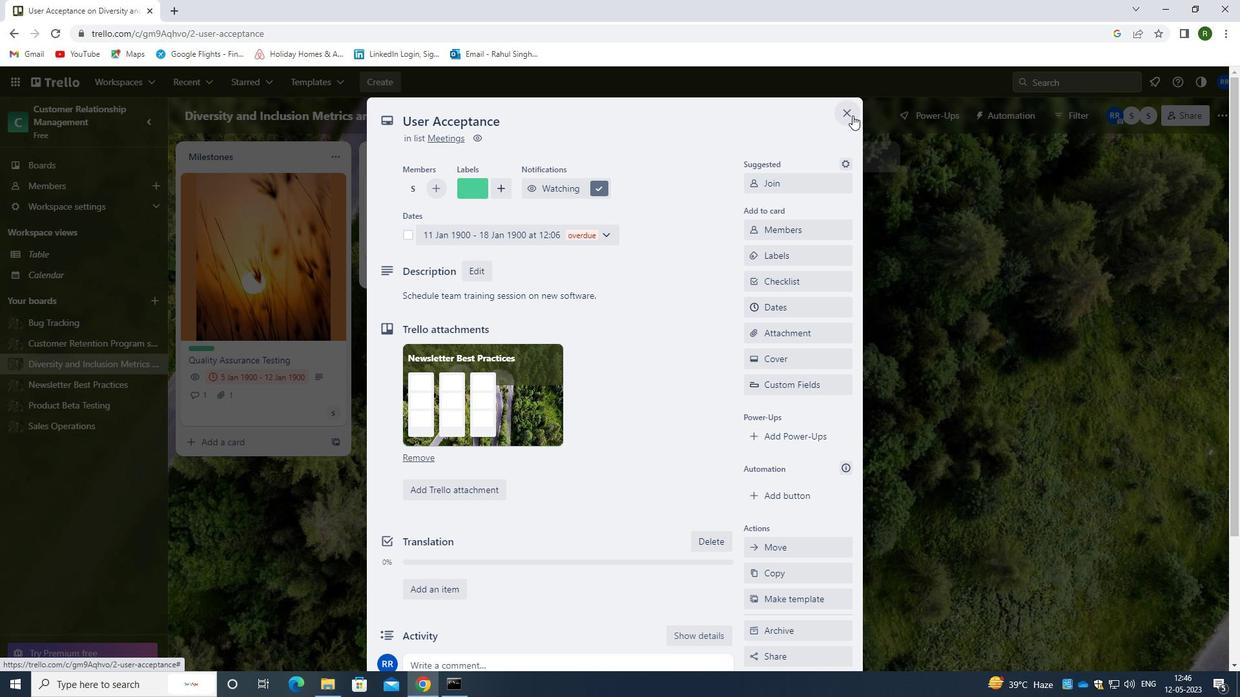 
Action: Mouse moved to (860, 320)
Screenshot: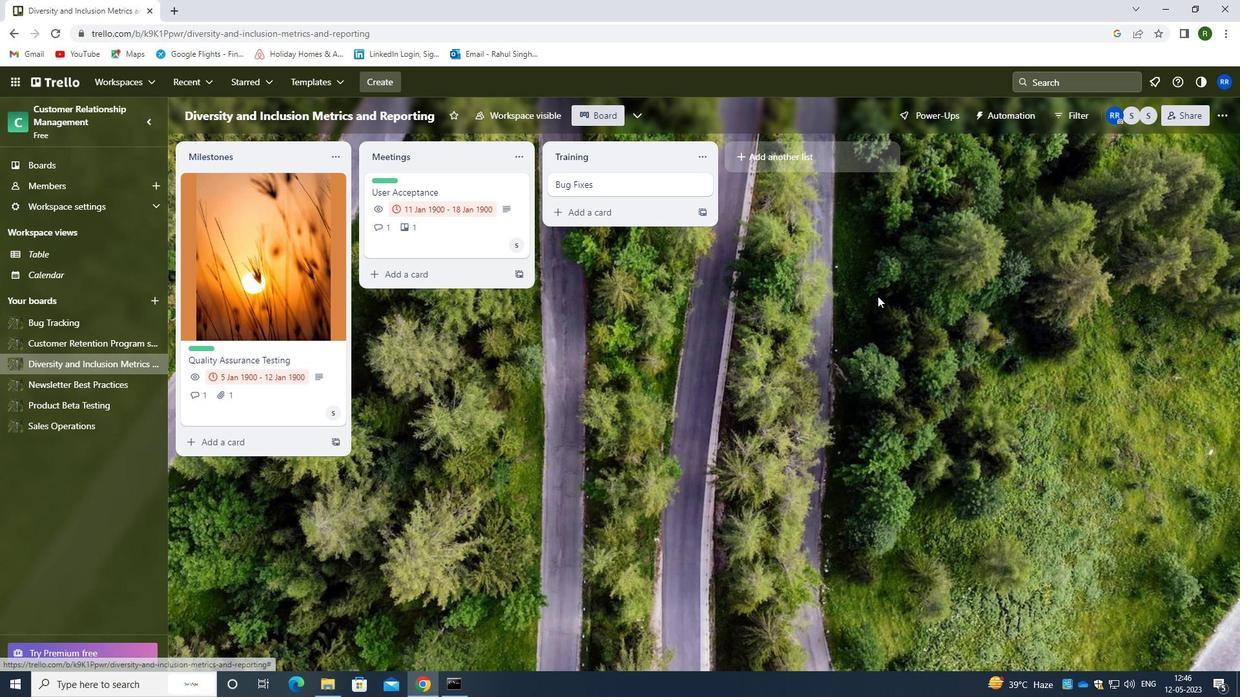 
